 Task: Open Card Maintenance Execution Review in Board DevOps to Workspace Cloud Management and add a team member Softage.1@softage.net, a label Green, a checklist Proofreading, an attachment from your computer, a color Green and finally, add a card description 'Develop and launch new referral program for new customers' and a comment 'This task requires us to be proactive and anticipate potential challenges before they arise.'. Add a start date 'Jan 05, 1900' with a due date 'Jan 12, 1900'
Action: Mouse moved to (96, 344)
Screenshot: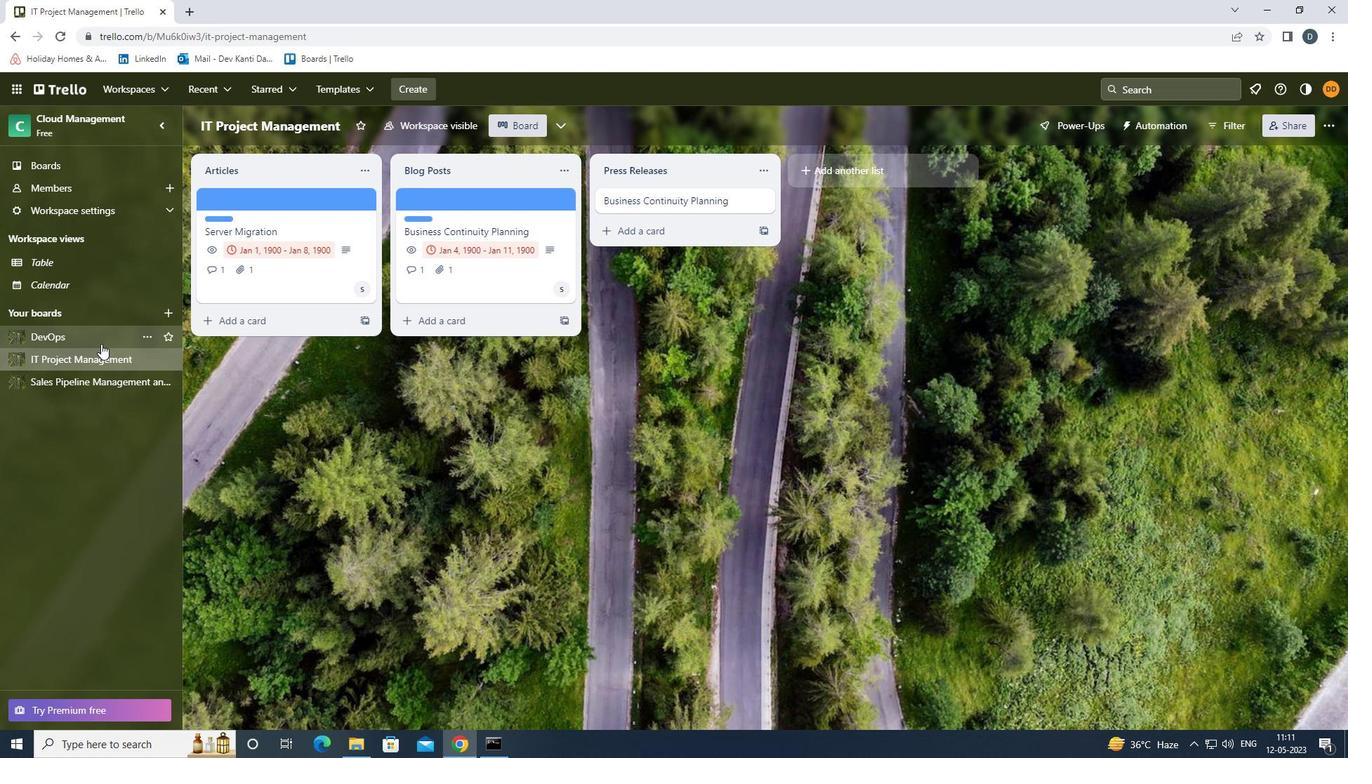 
Action: Mouse pressed left at (96, 344)
Screenshot: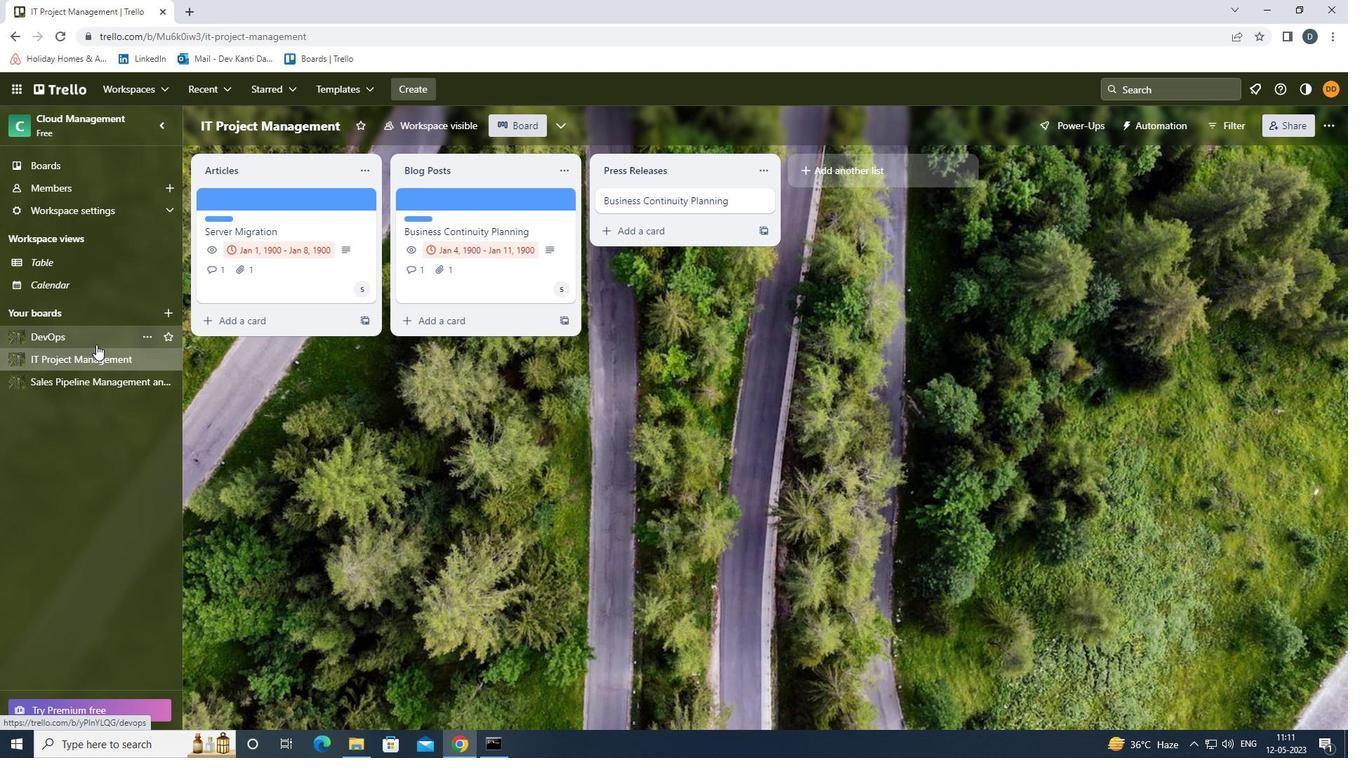 
Action: Mouse moved to (476, 194)
Screenshot: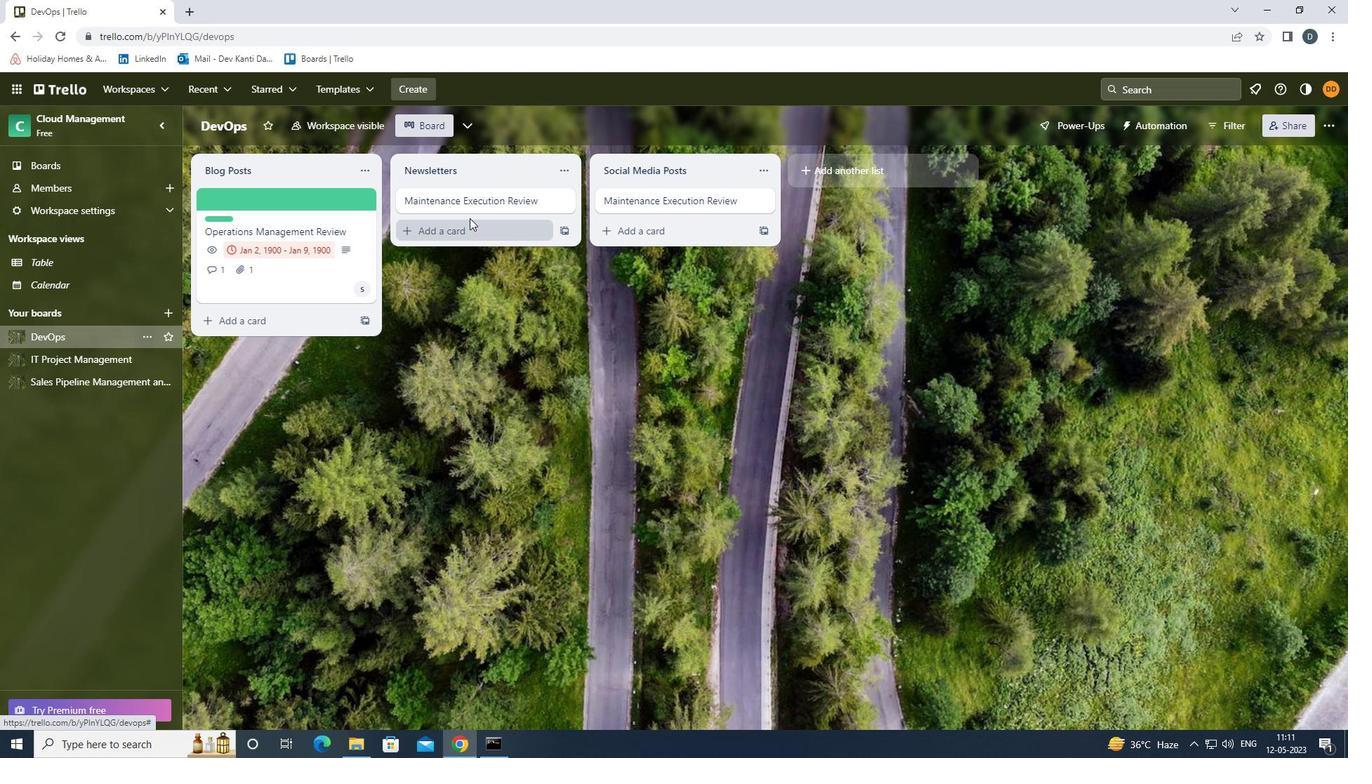 
Action: Mouse pressed left at (476, 194)
Screenshot: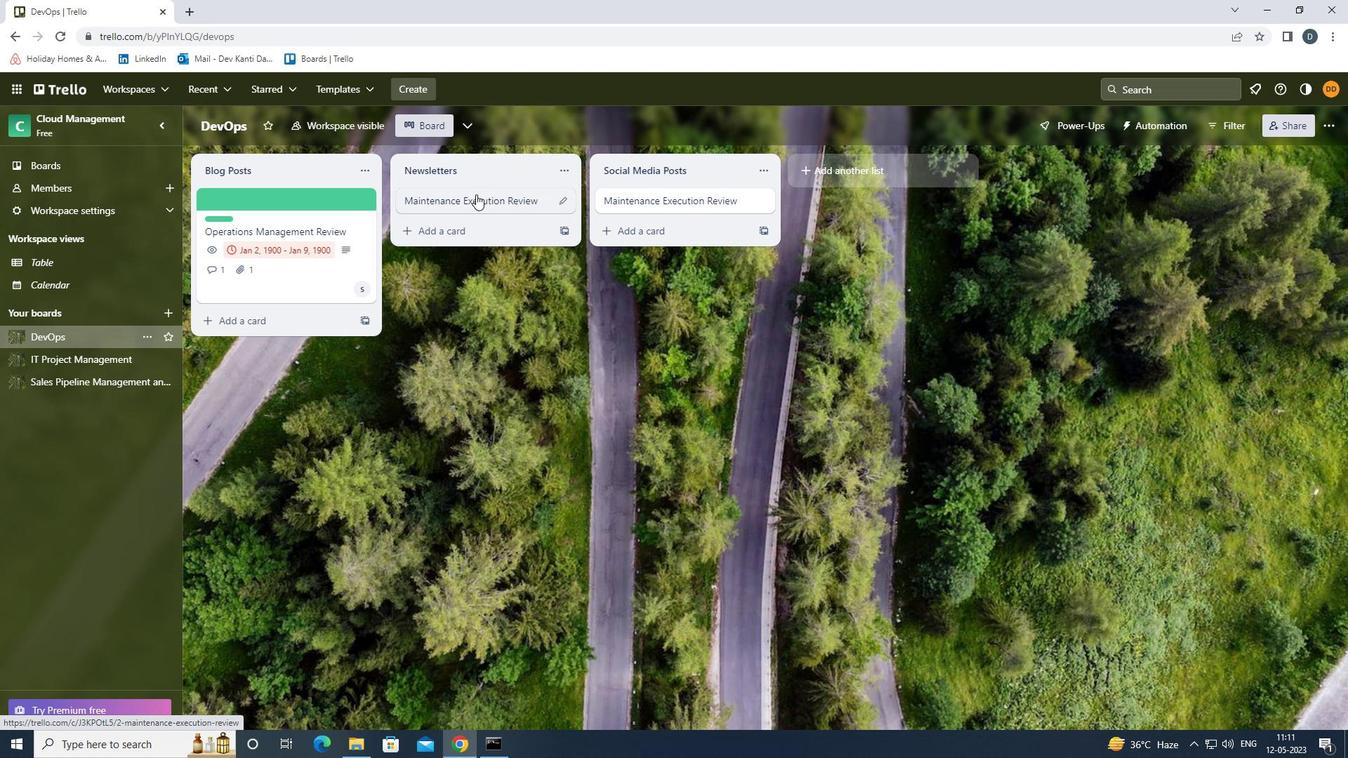 
Action: Mouse moved to (844, 254)
Screenshot: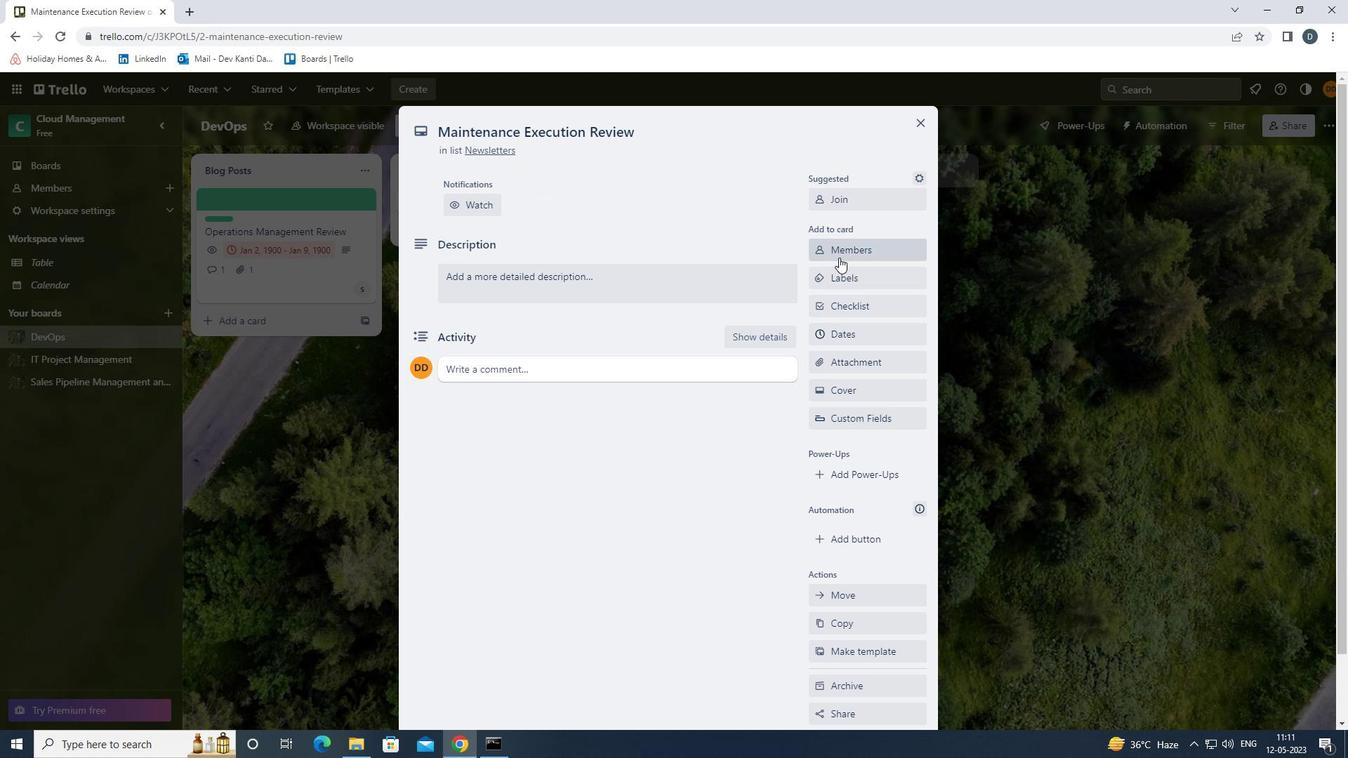 
Action: Mouse pressed left at (844, 254)
Screenshot: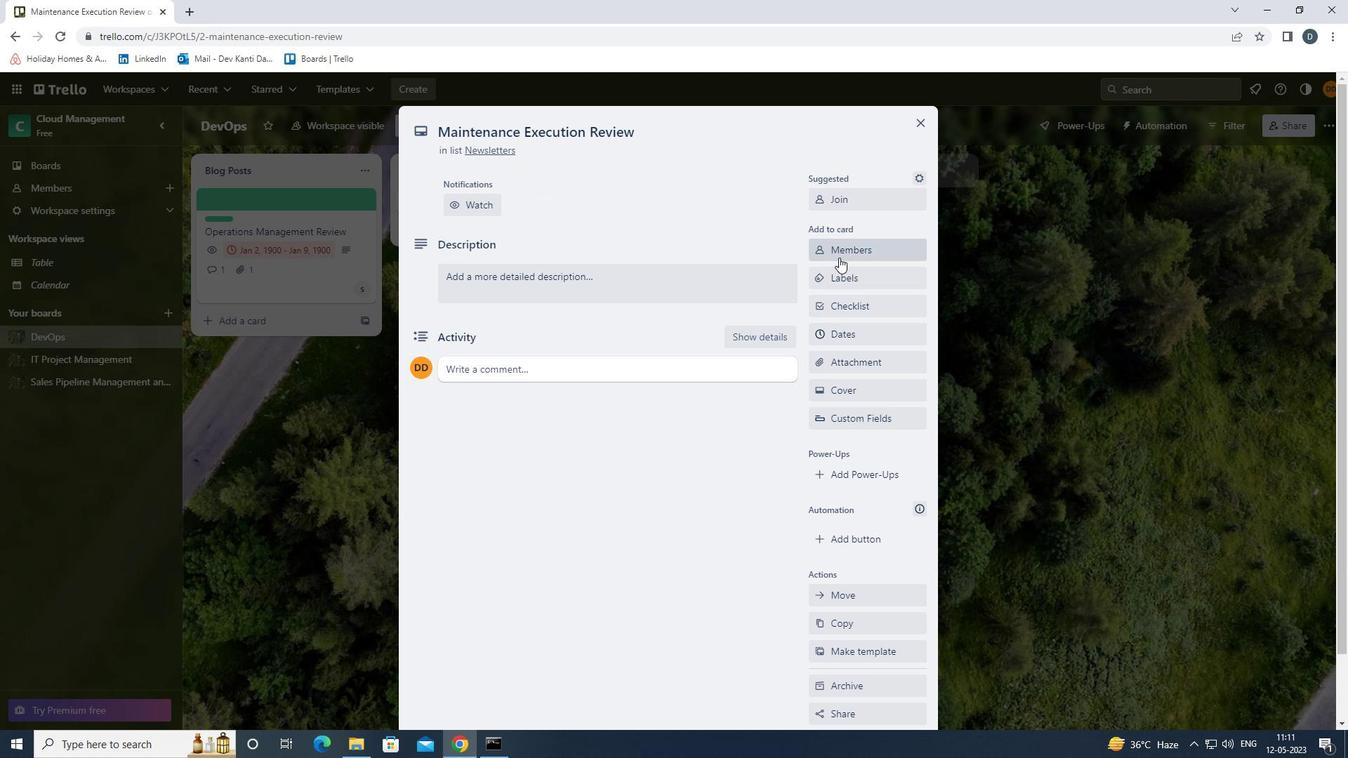
Action: Mouse moved to (847, 254)
Screenshot: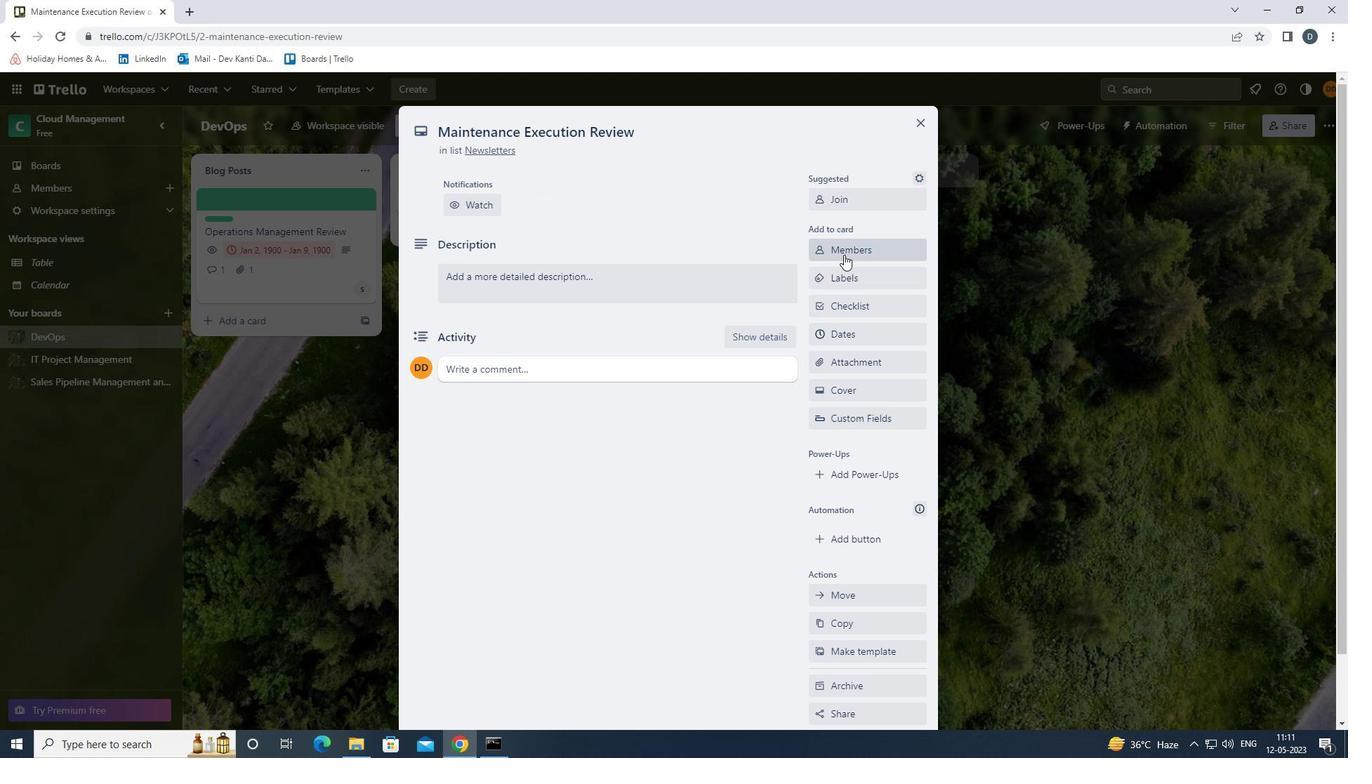 
Action: Key pressed <Key.shift>SOFTAGE.1<Key.shift>@SOFTAGE.NET
Screenshot: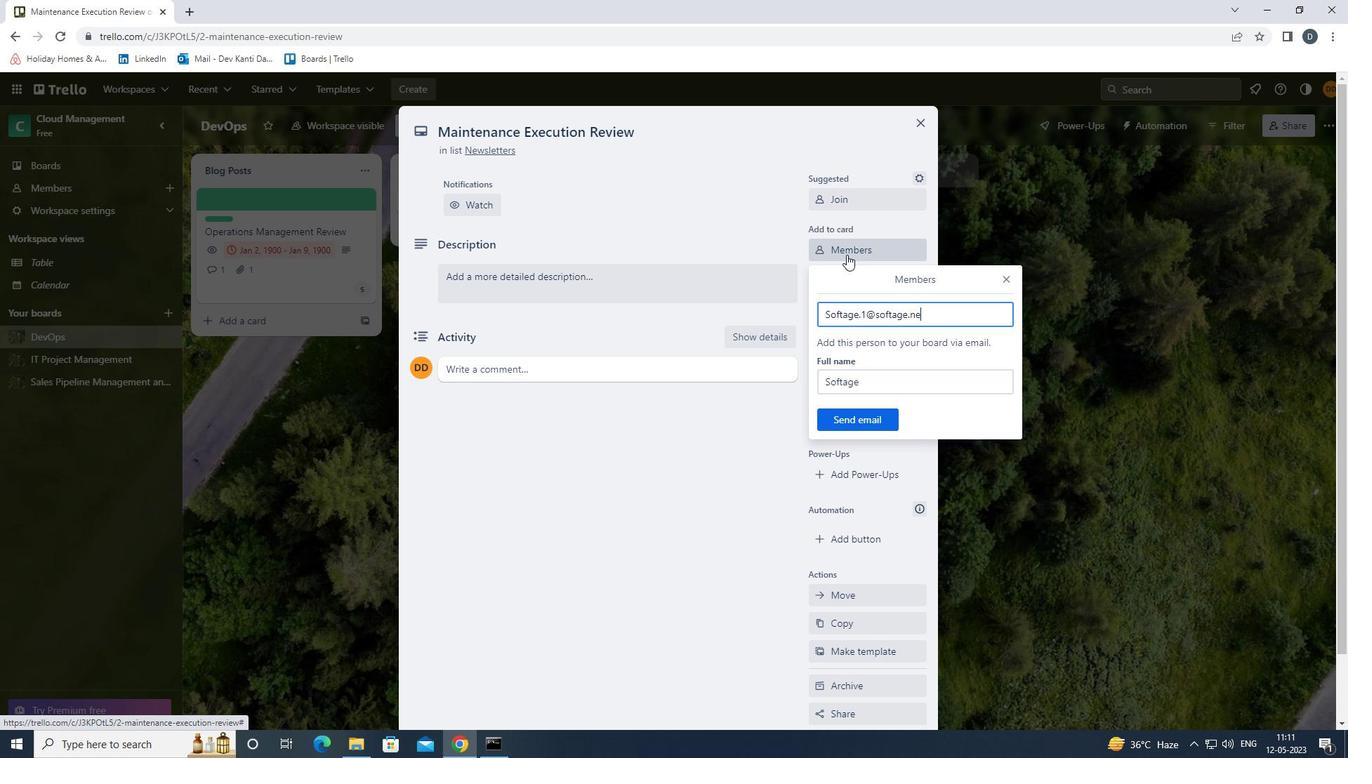 
Action: Mouse moved to (878, 424)
Screenshot: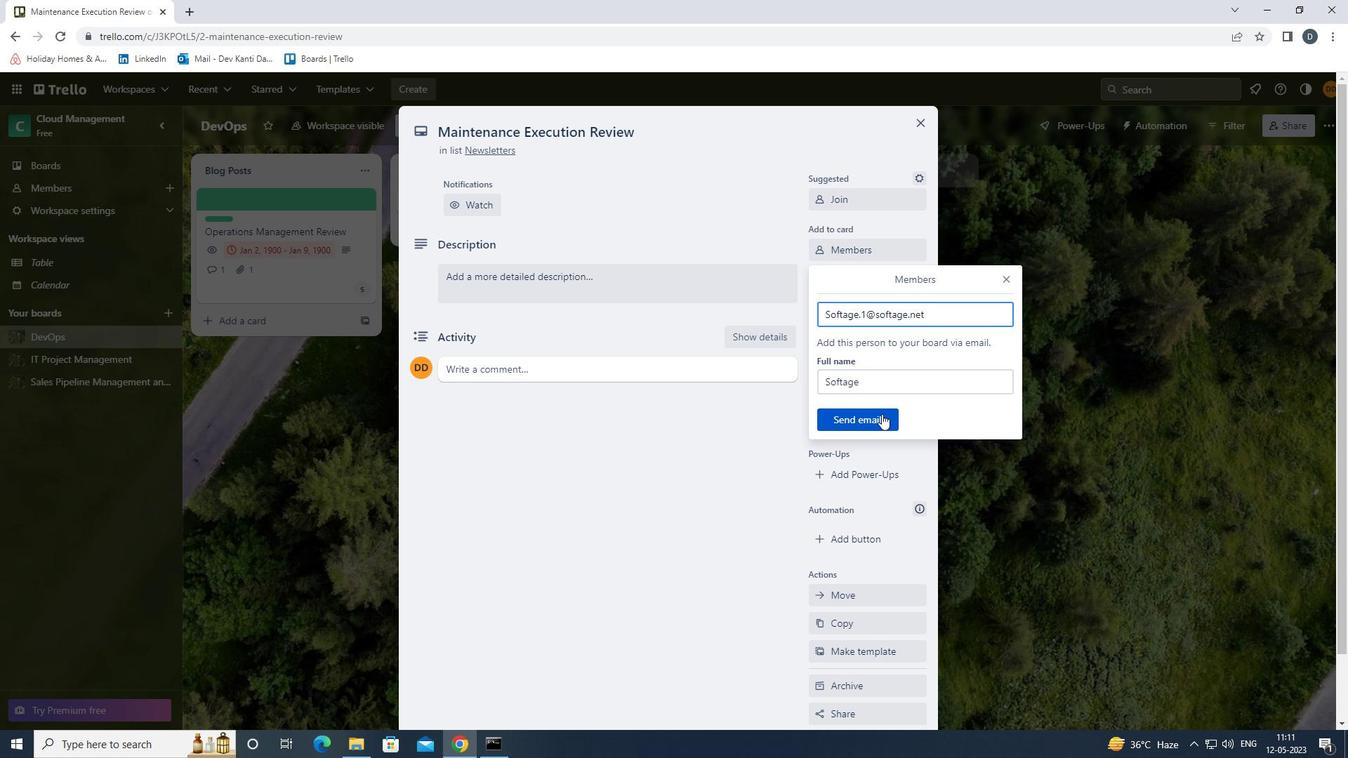 
Action: Mouse pressed left at (878, 424)
Screenshot: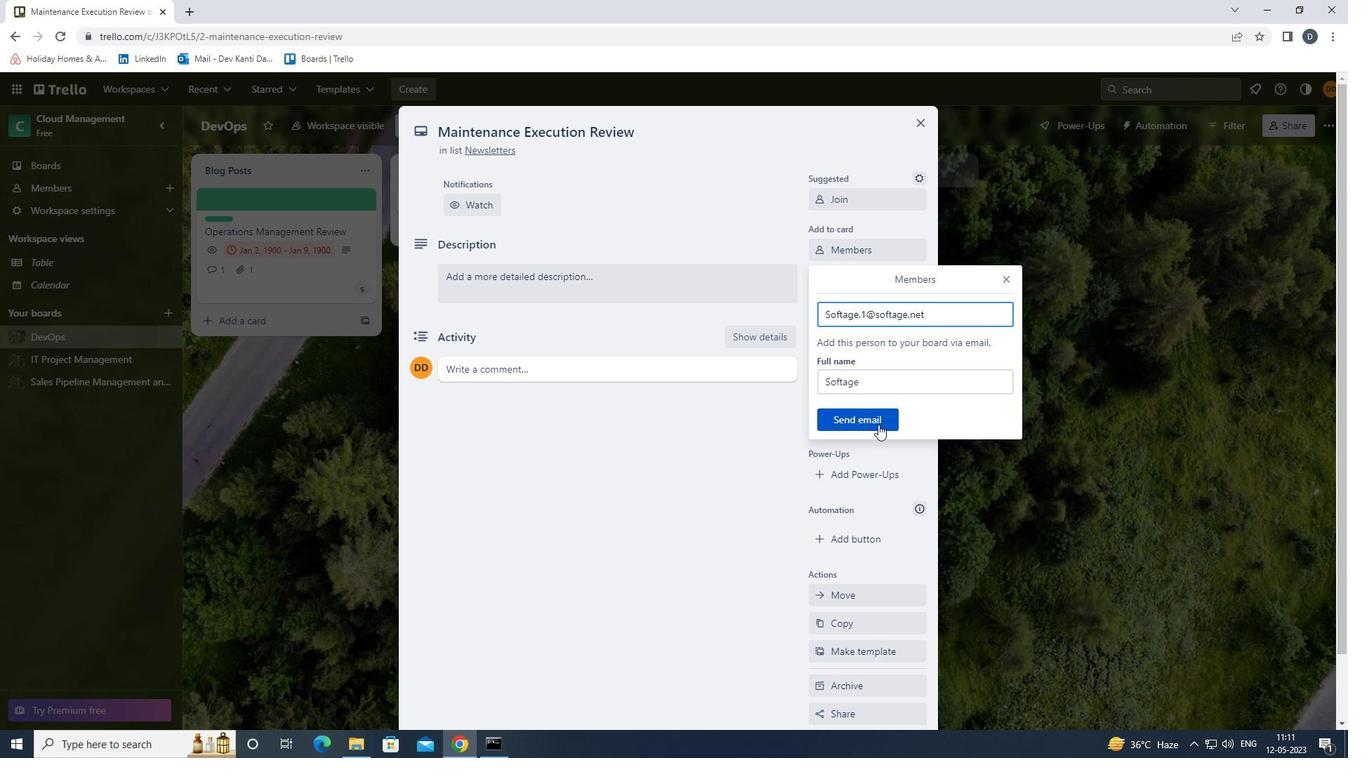 
Action: Mouse moved to (868, 278)
Screenshot: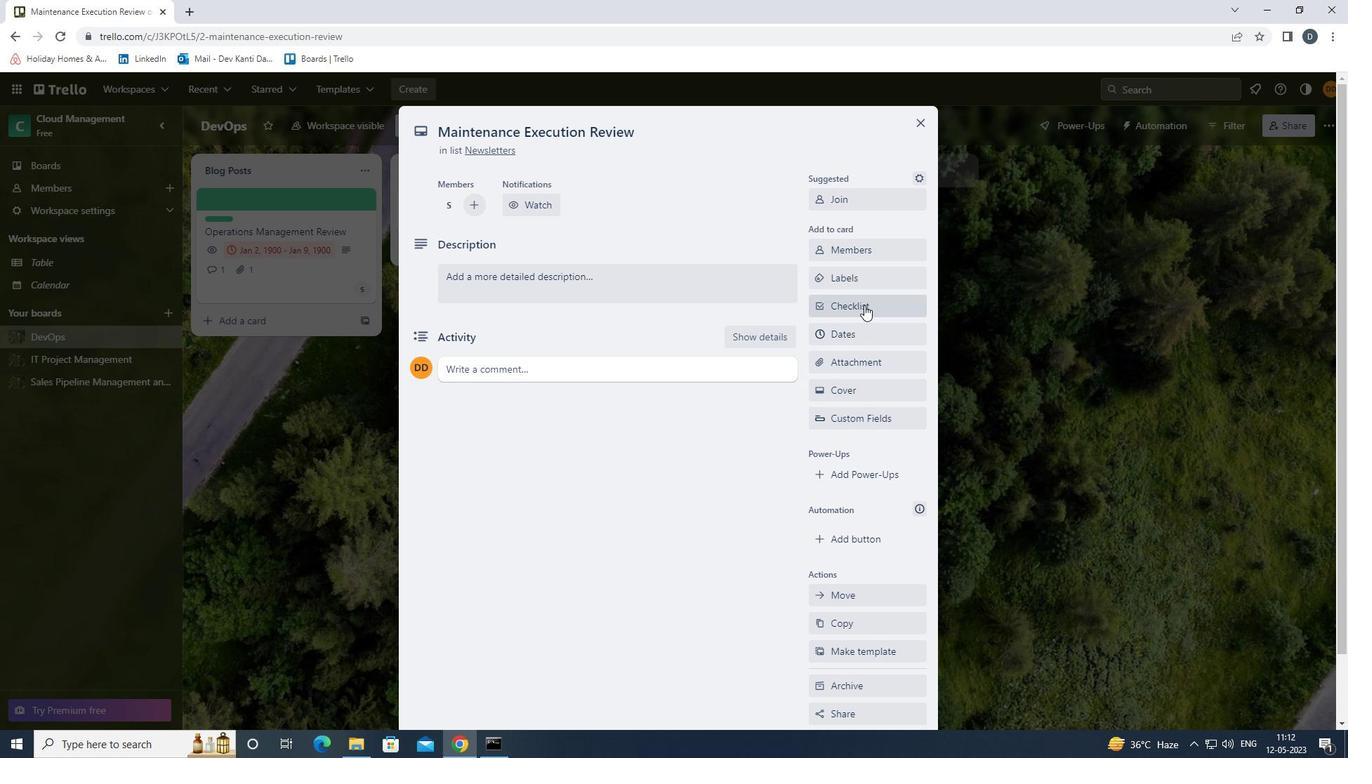 
Action: Mouse pressed left at (868, 278)
Screenshot: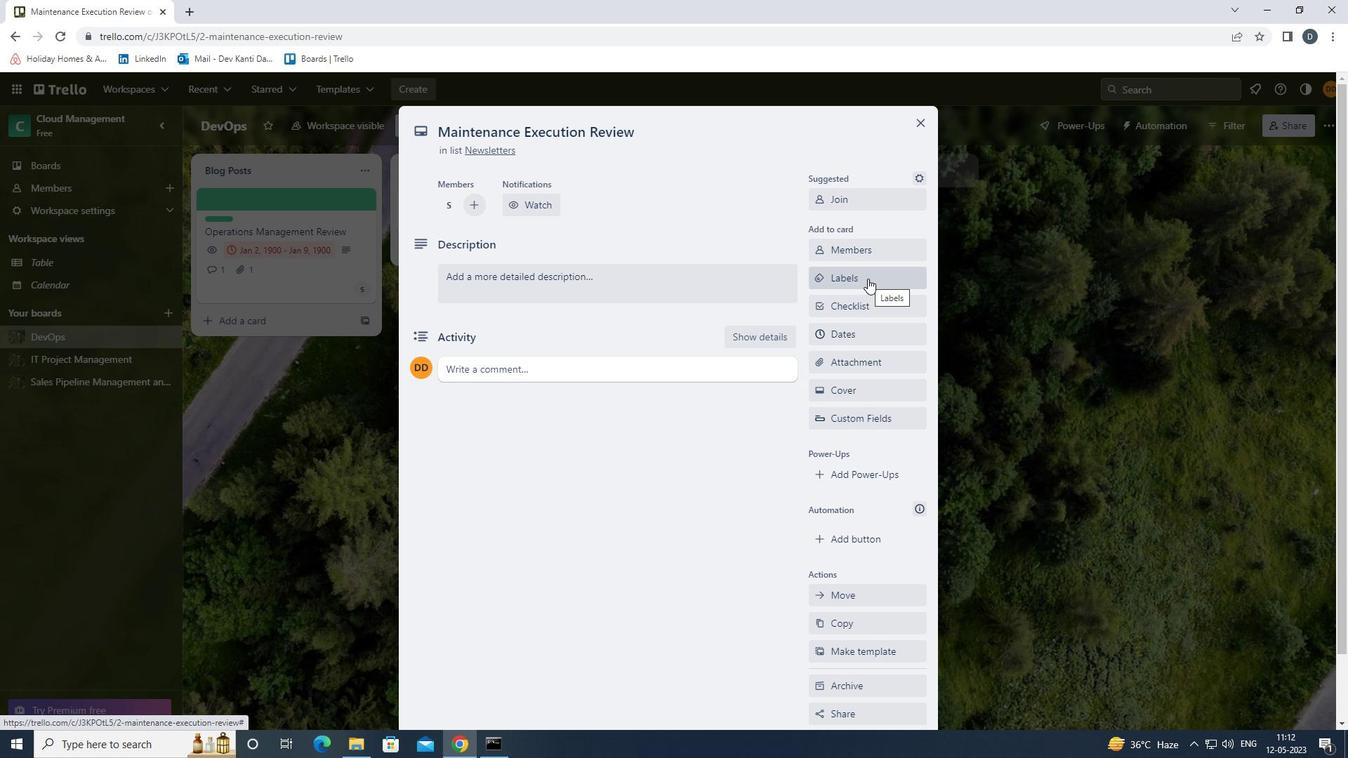 
Action: Mouse moved to (885, 385)
Screenshot: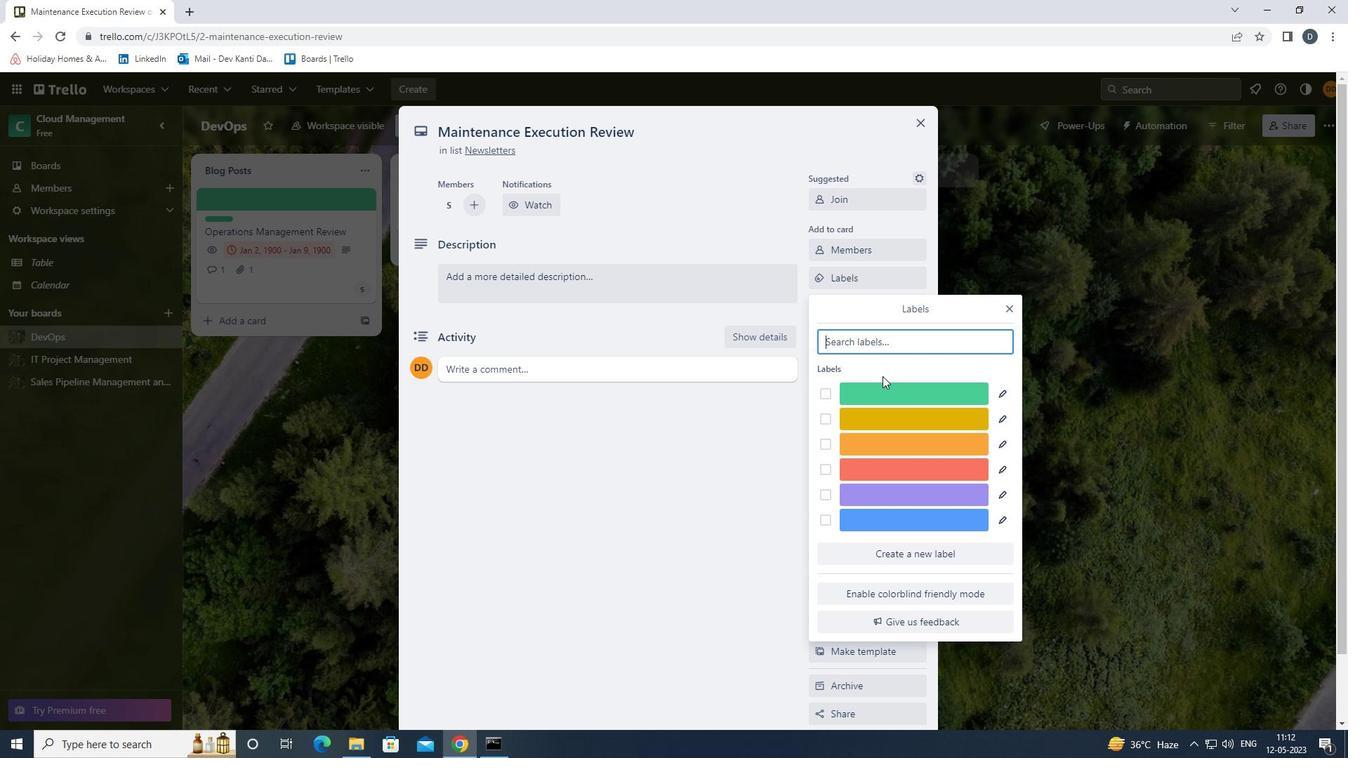 
Action: Mouse pressed left at (885, 385)
Screenshot: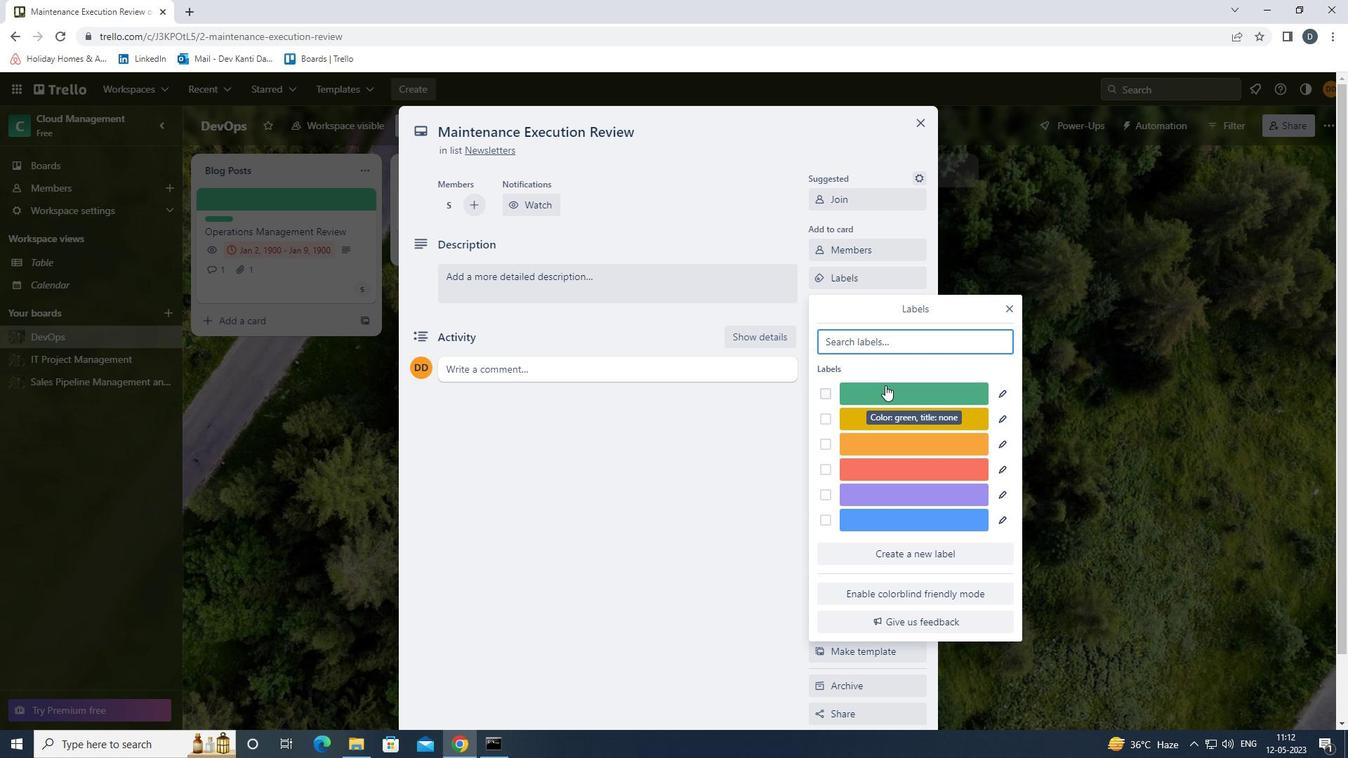 
Action: Mouse moved to (1010, 311)
Screenshot: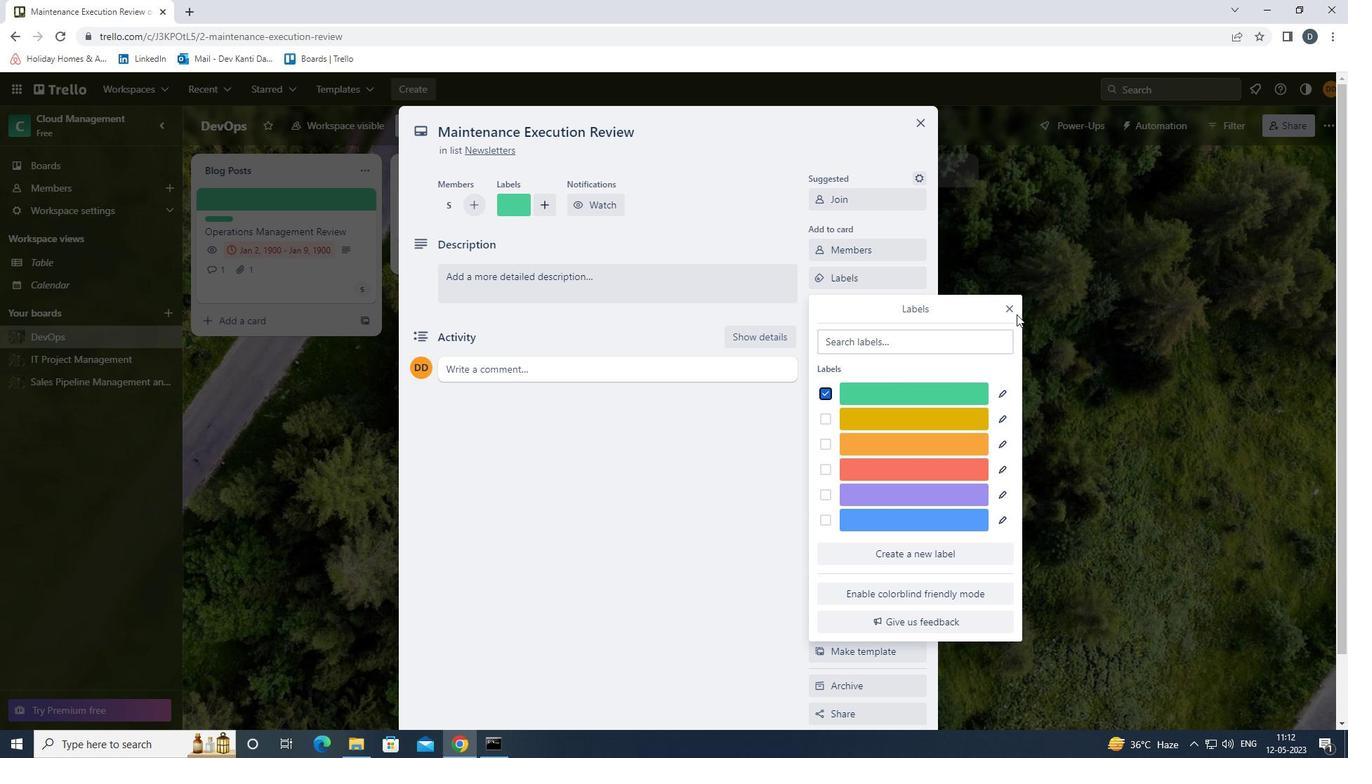
Action: Mouse pressed left at (1010, 311)
Screenshot: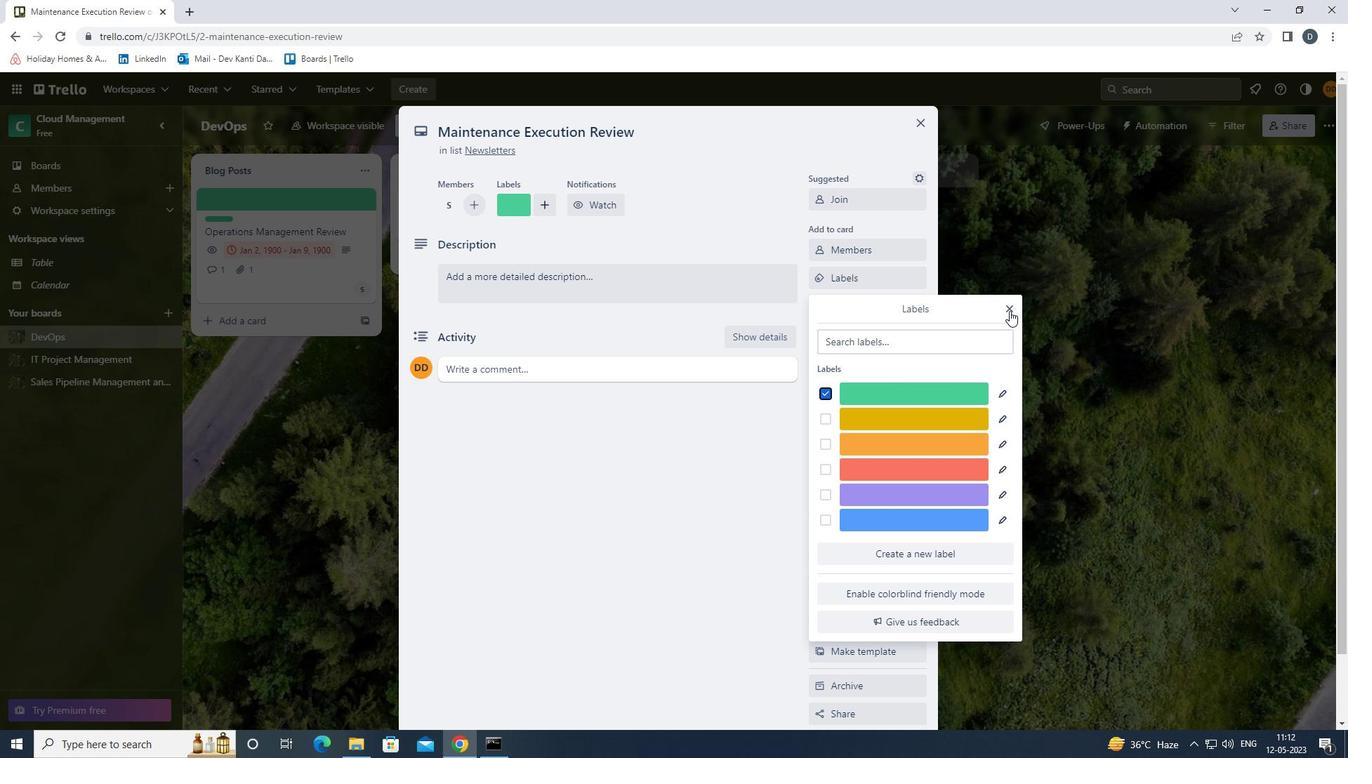 
Action: Mouse moved to (907, 304)
Screenshot: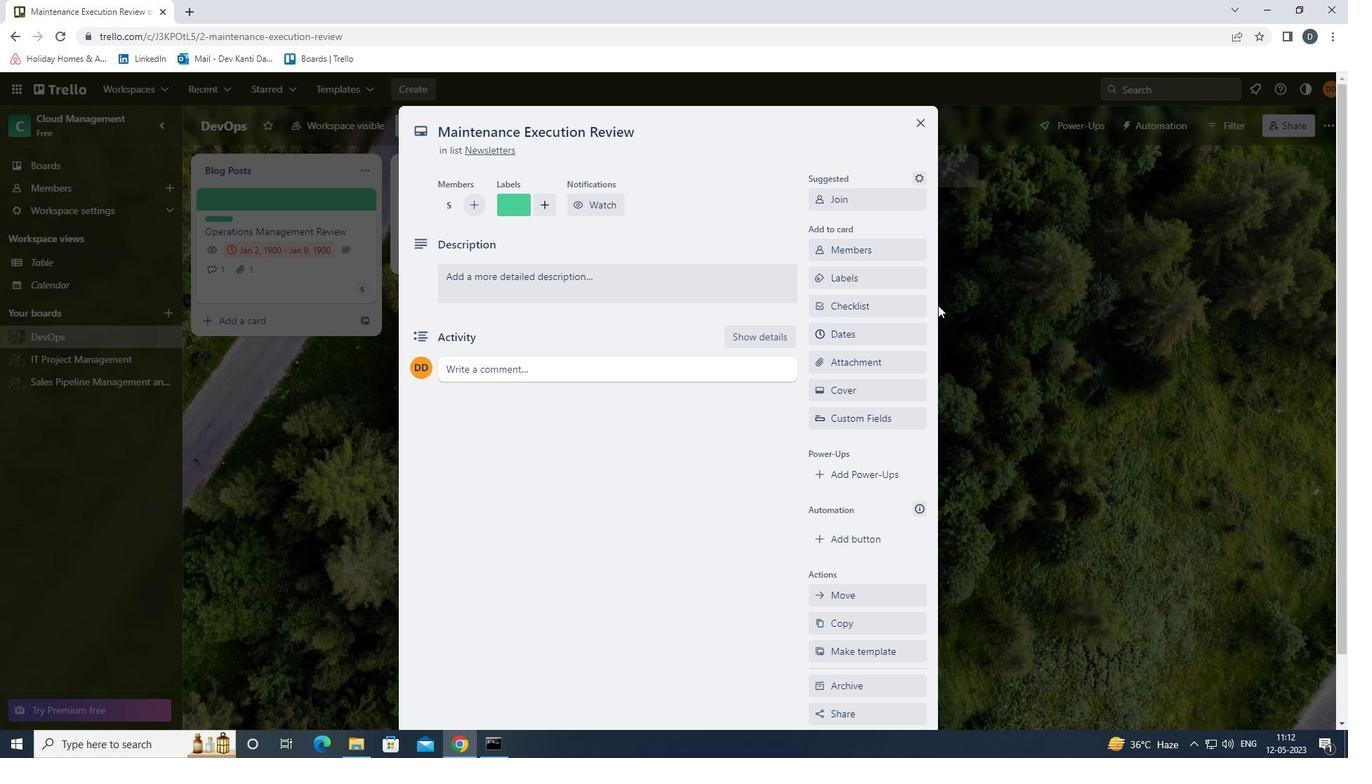 
Action: Mouse pressed left at (907, 304)
Screenshot: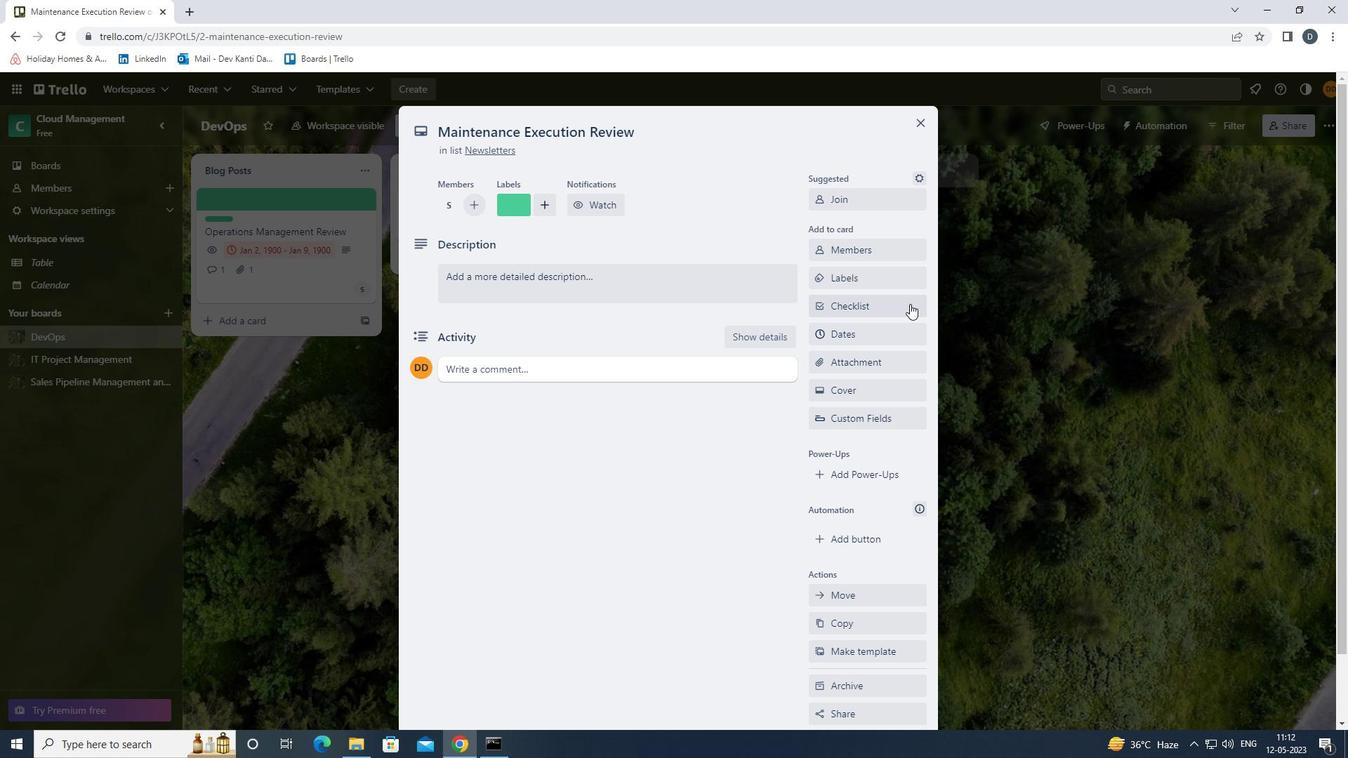 
Action: Key pressed <Key.shift>PROOFREADING
Screenshot: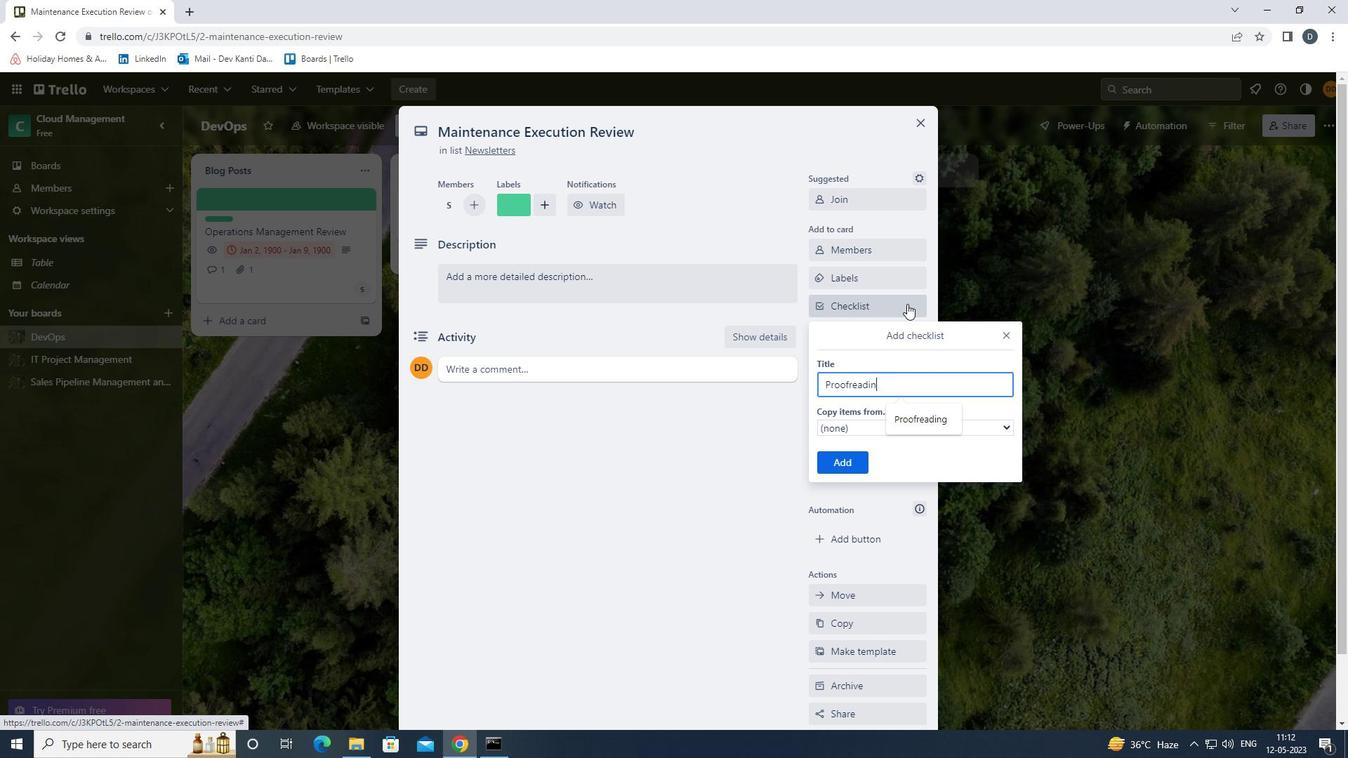 
Action: Mouse moved to (952, 276)
Screenshot: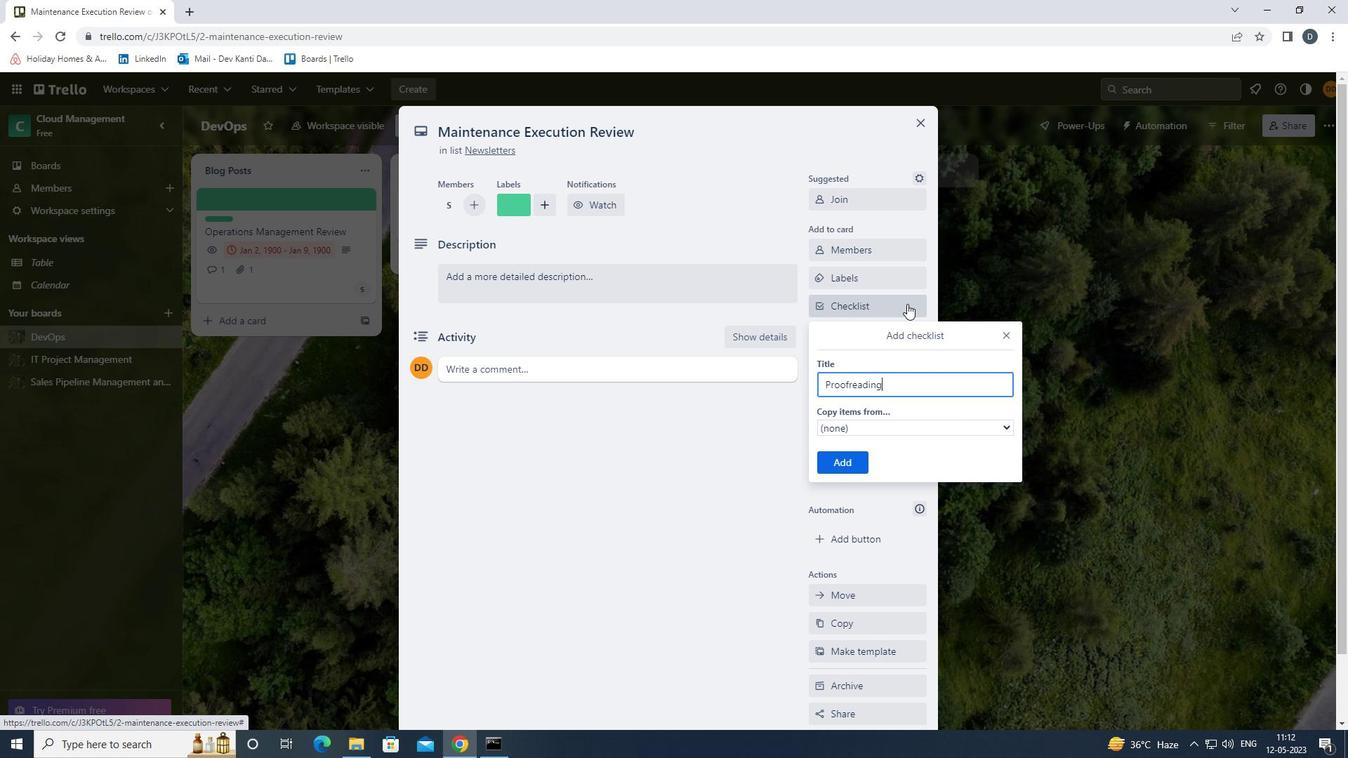 
Action: Key pressed <Key.enter>
Screenshot: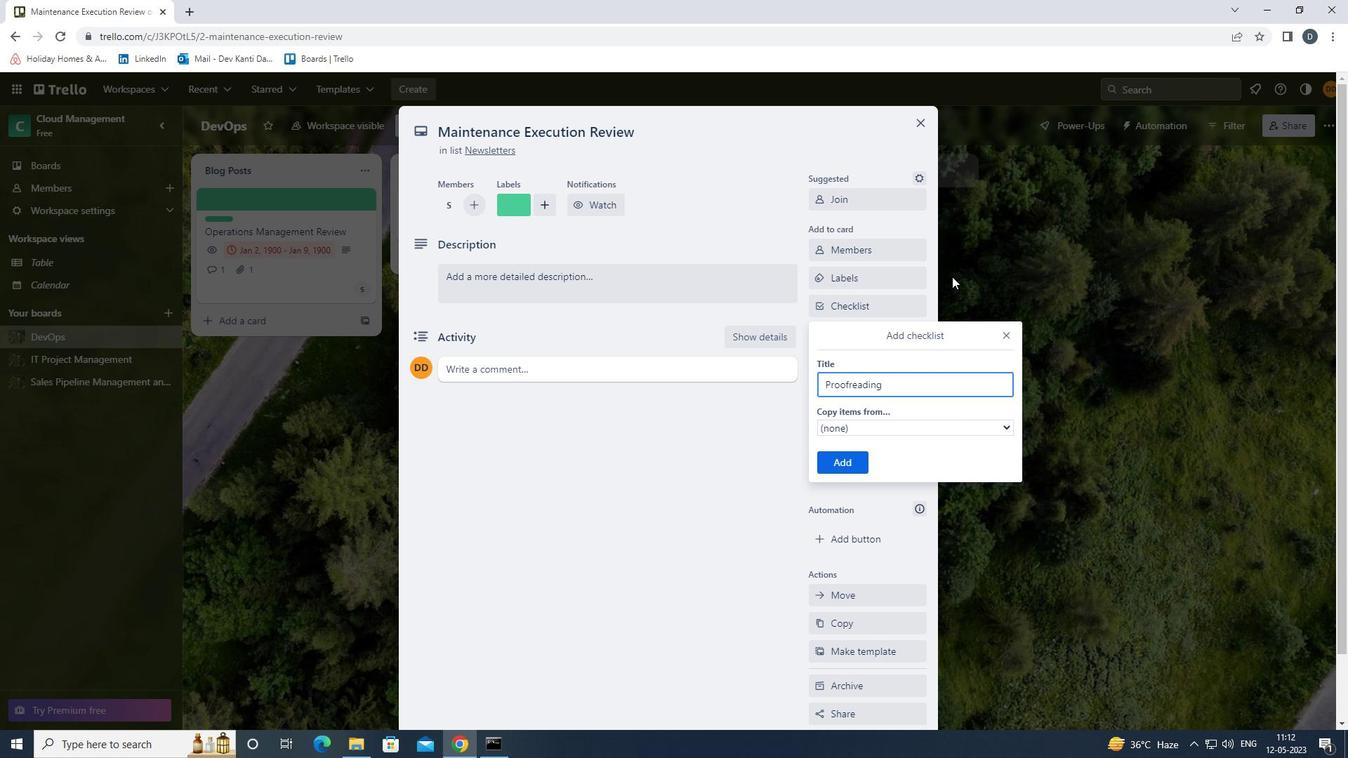 
Action: Mouse moved to (885, 357)
Screenshot: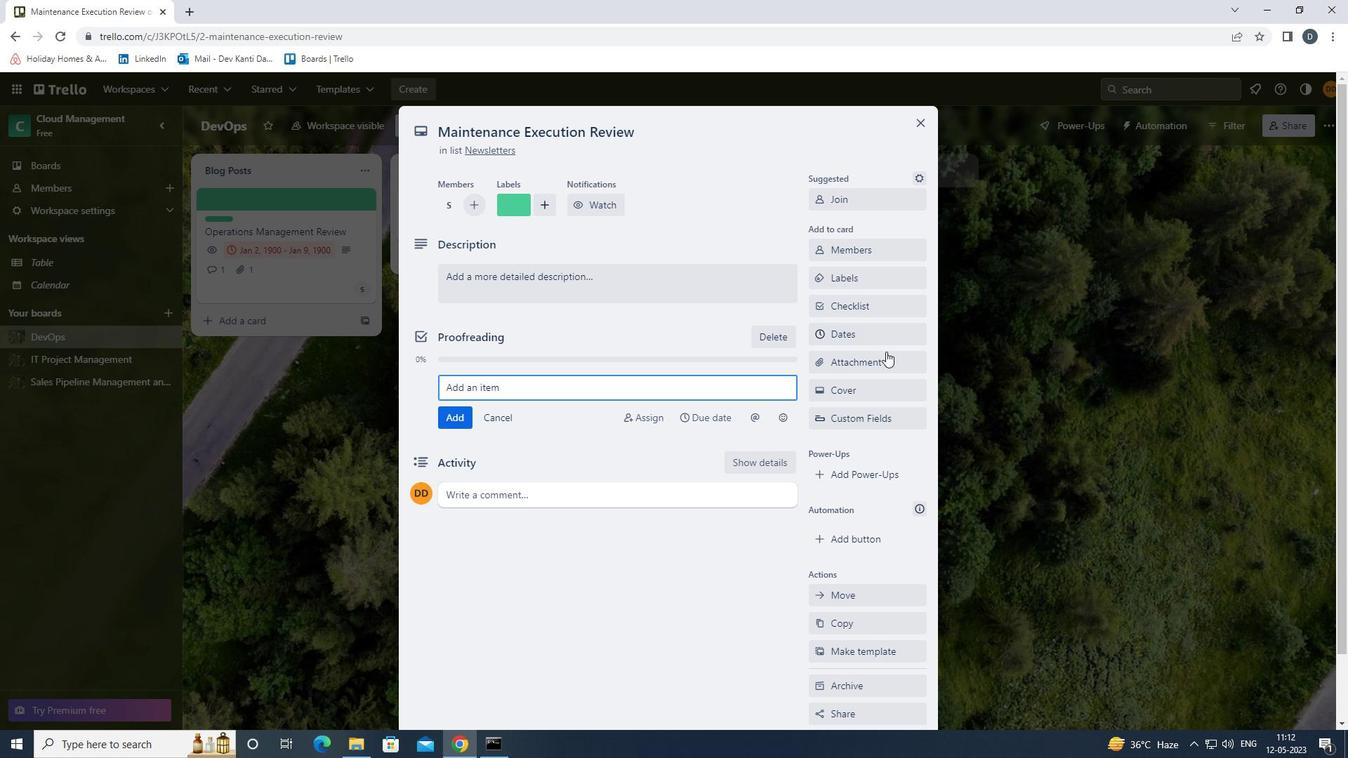 
Action: Mouse pressed left at (885, 357)
Screenshot: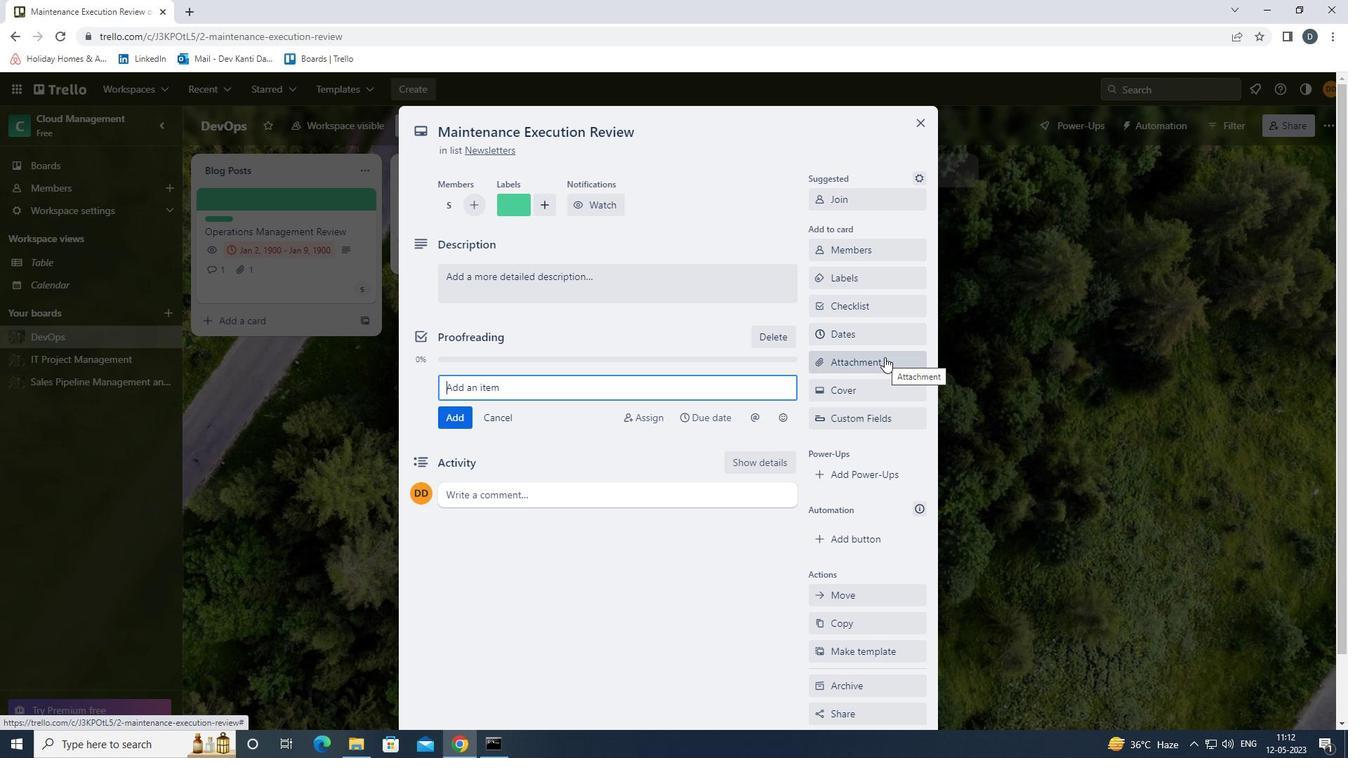 
Action: Mouse moved to (877, 417)
Screenshot: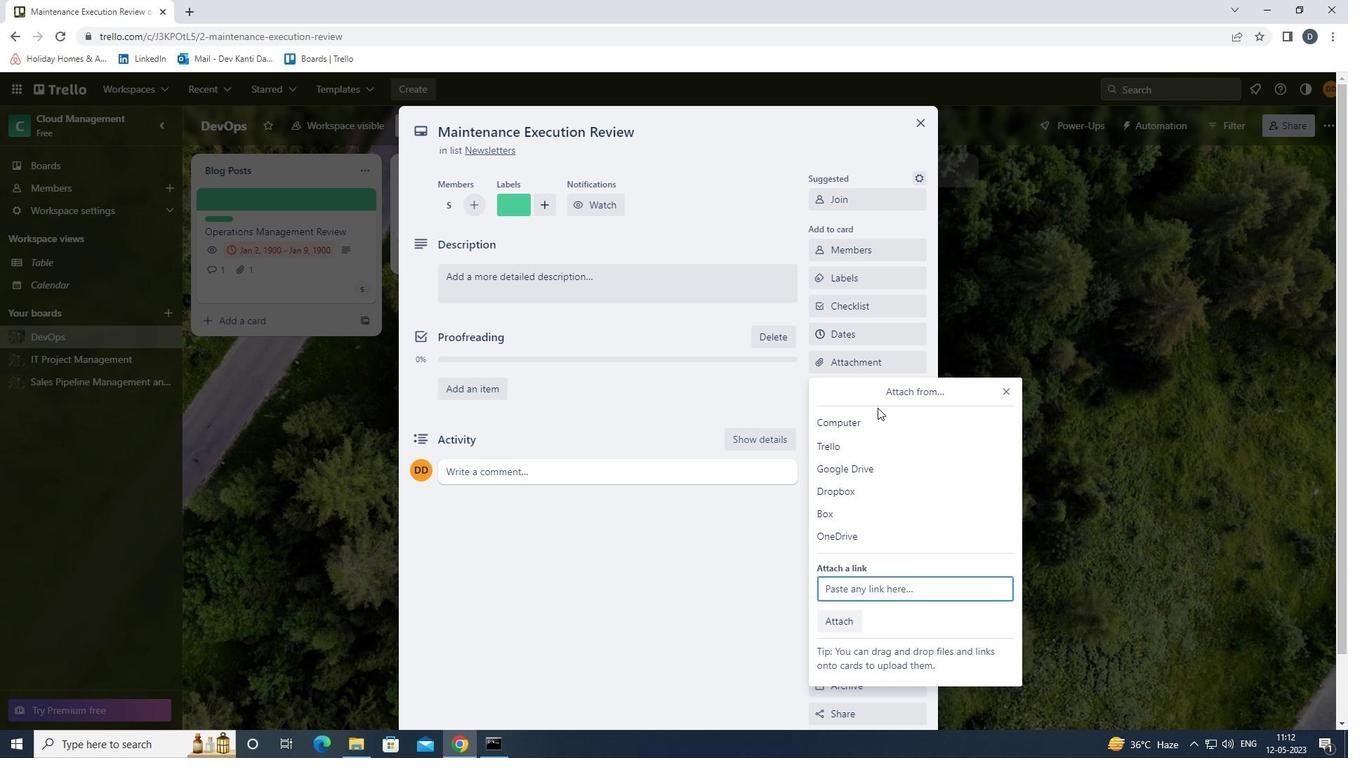 
Action: Mouse pressed left at (877, 417)
Screenshot: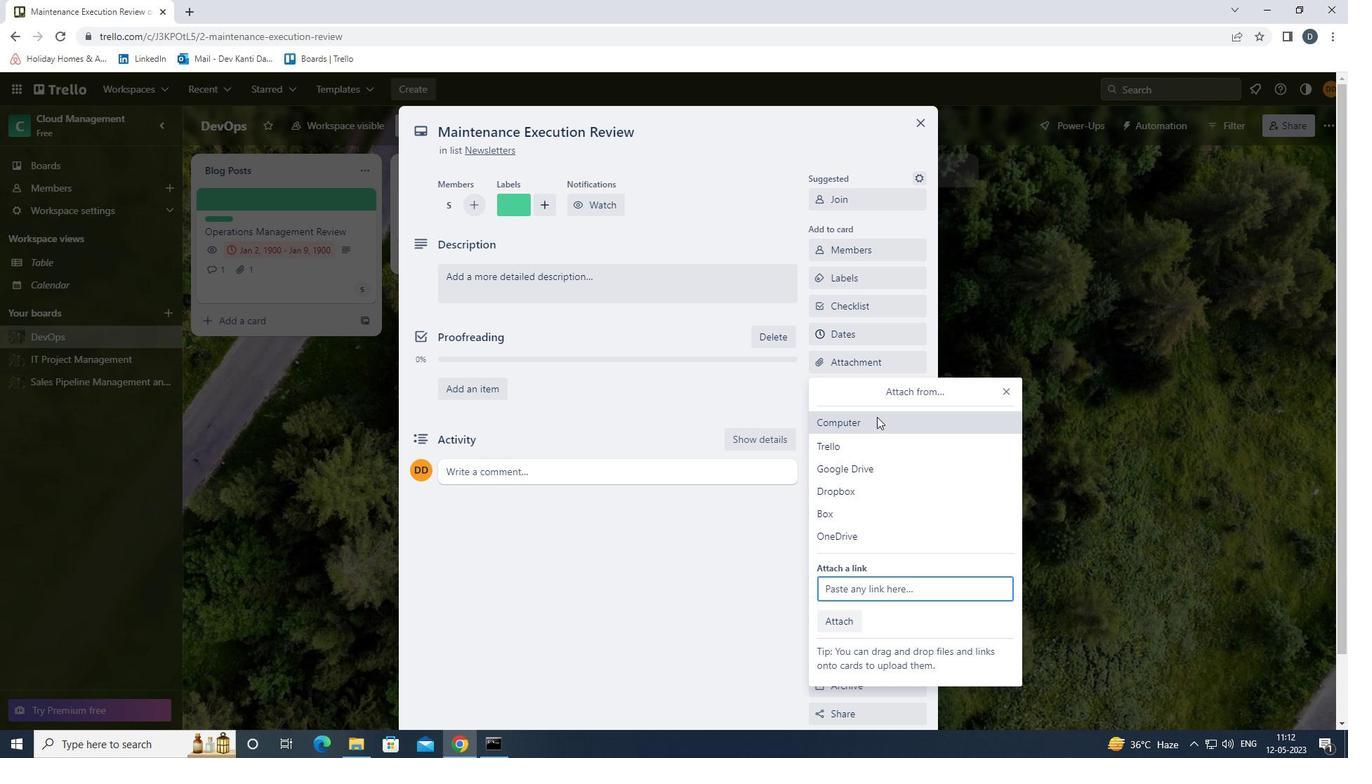 
Action: Mouse moved to (430, 162)
Screenshot: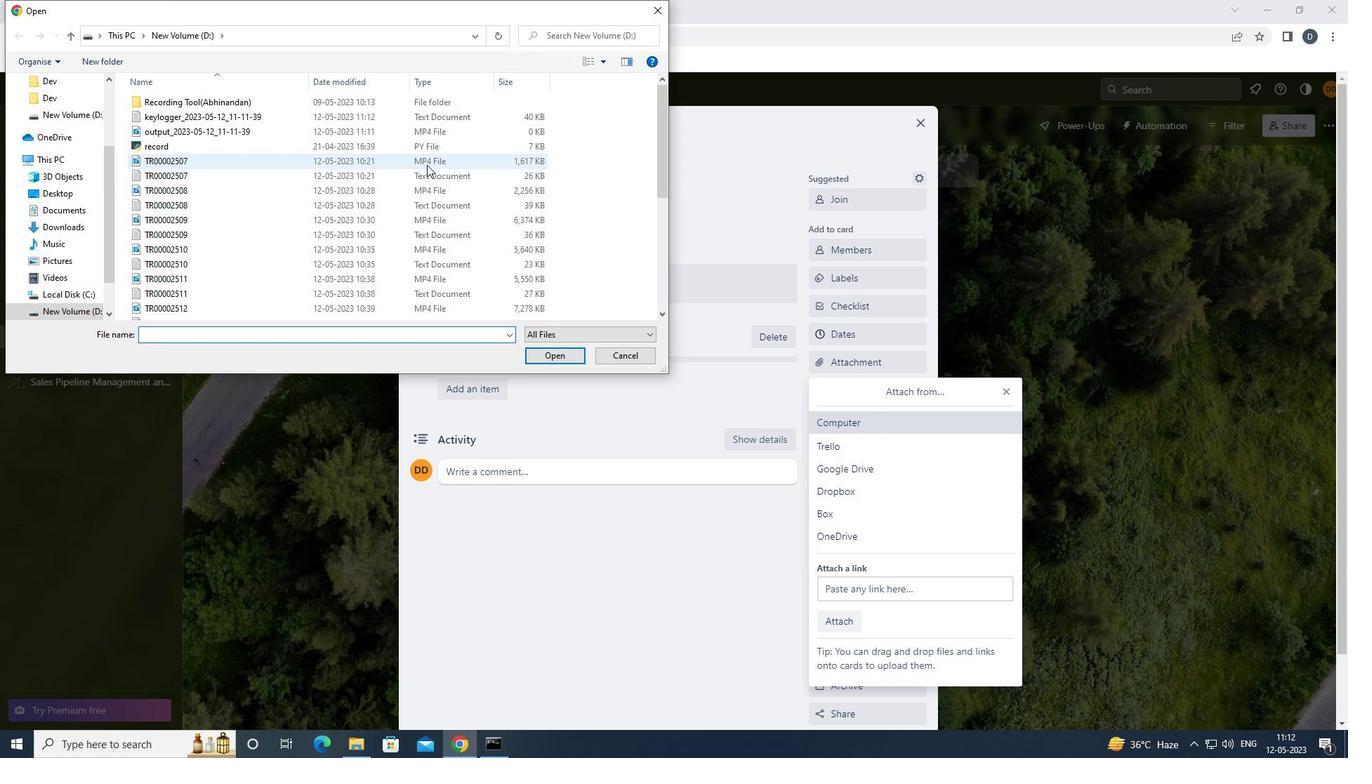 
Action: Mouse pressed left at (430, 162)
Screenshot: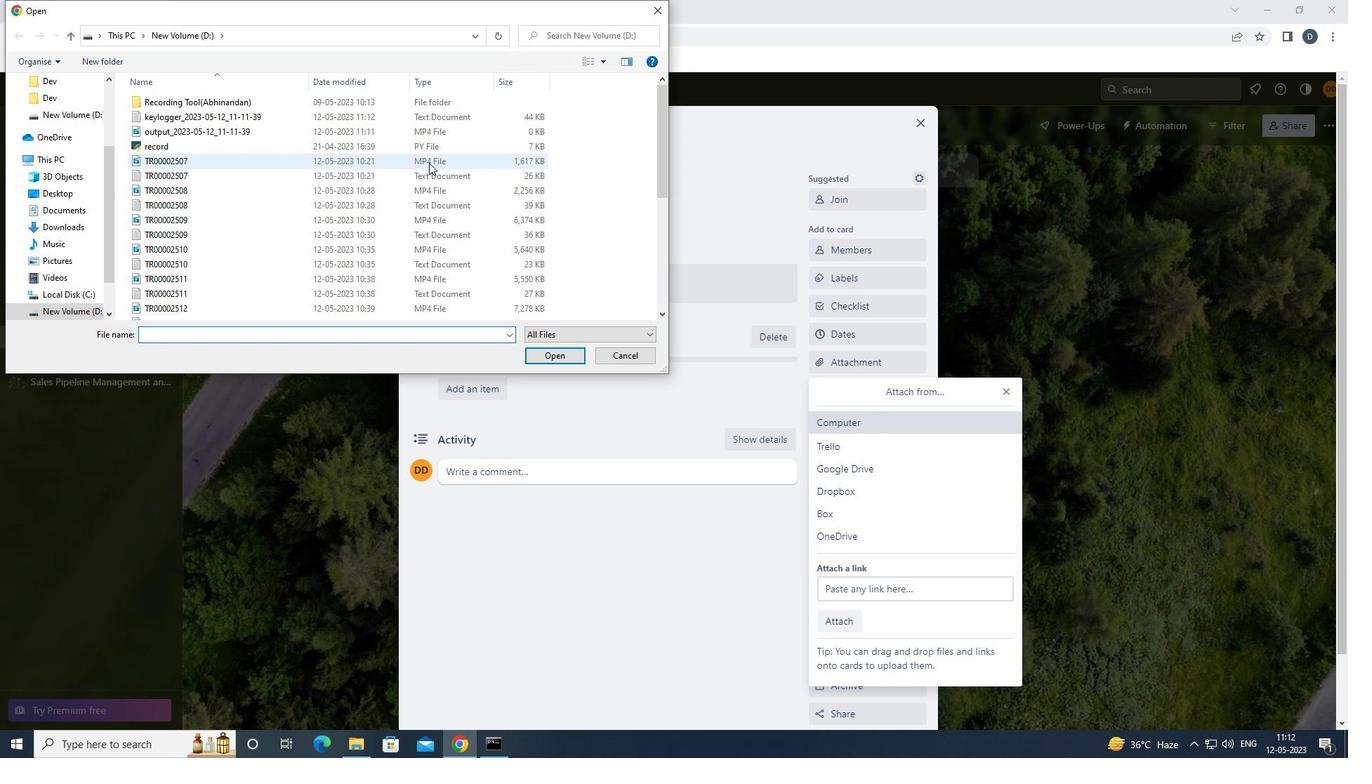 
Action: Mouse moved to (571, 349)
Screenshot: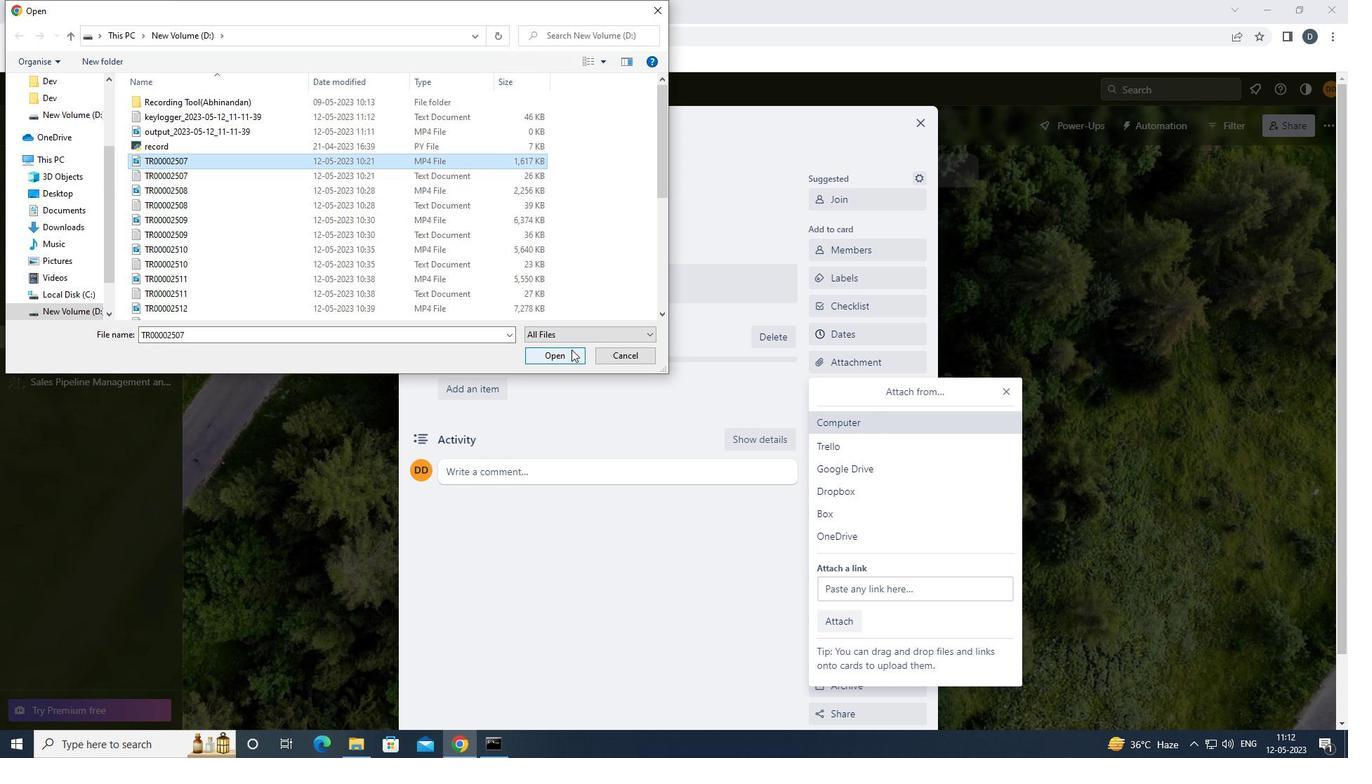 
Action: Mouse pressed left at (571, 349)
Screenshot: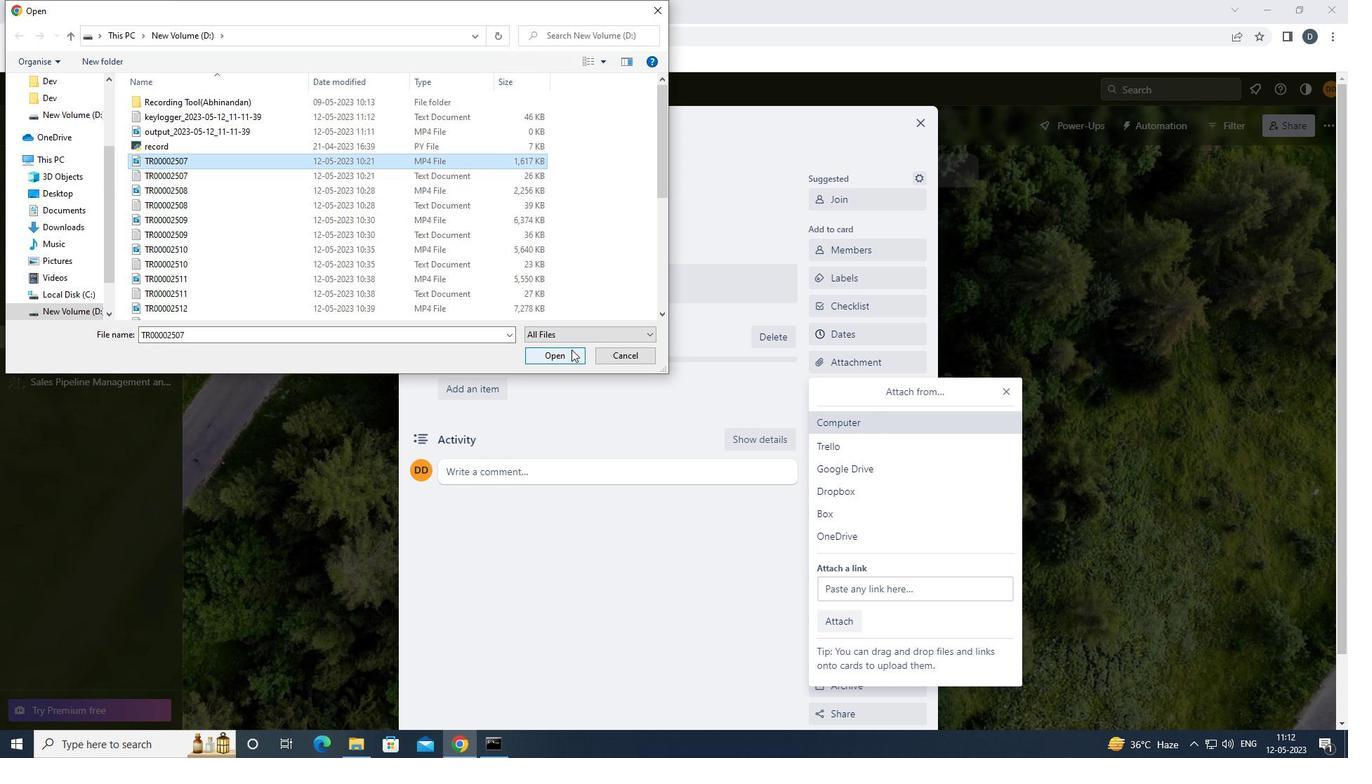 
Action: Mouse moved to (874, 391)
Screenshot: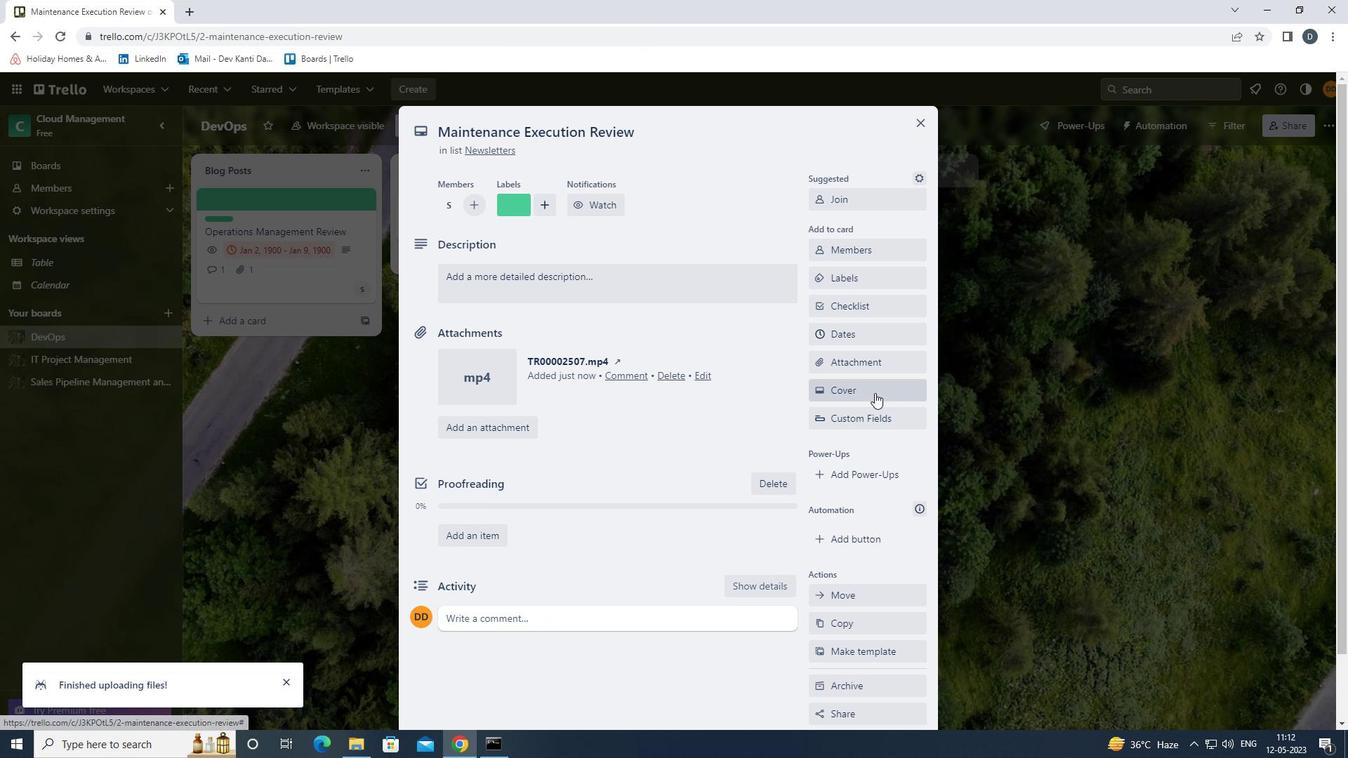 
Action: Mouse pressed left at (874, 391)
Screenshot: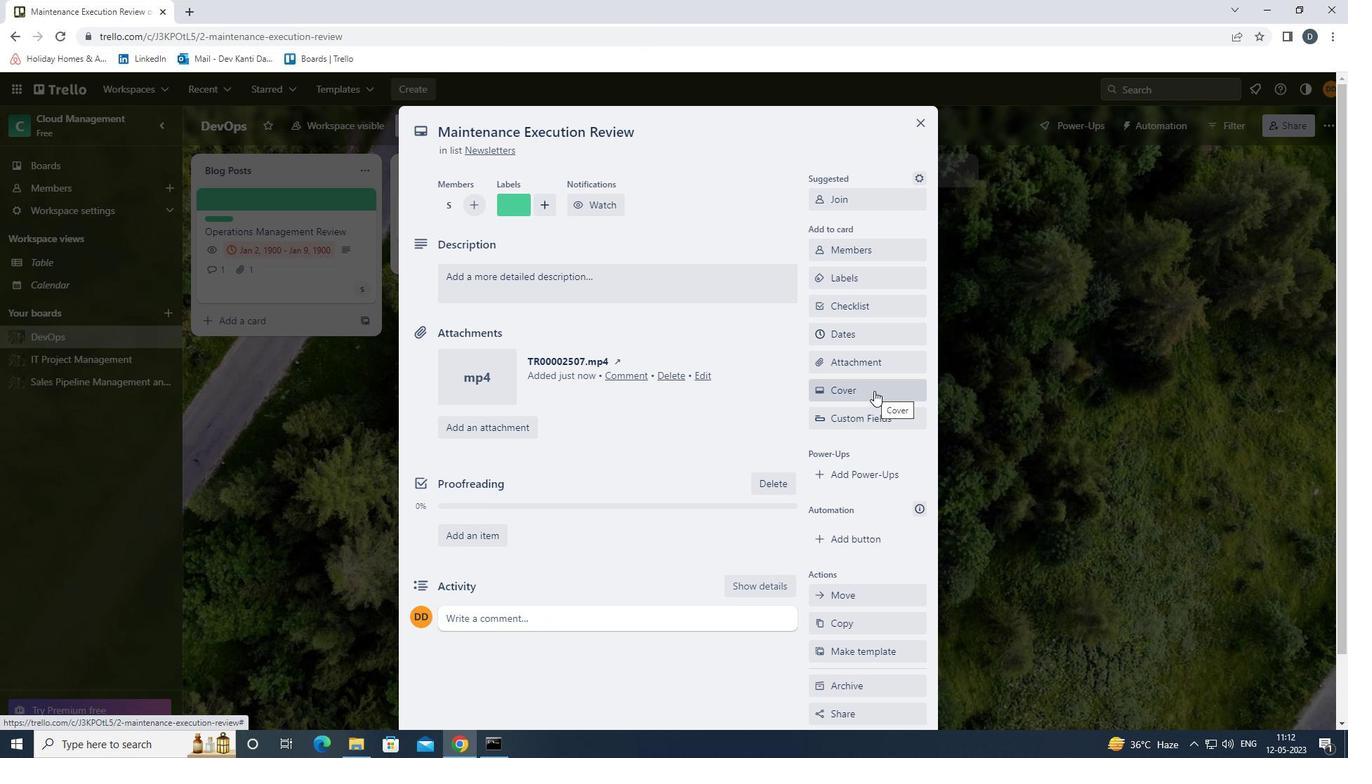 
Action: Mouse moved to (826, 446)
Screenshot: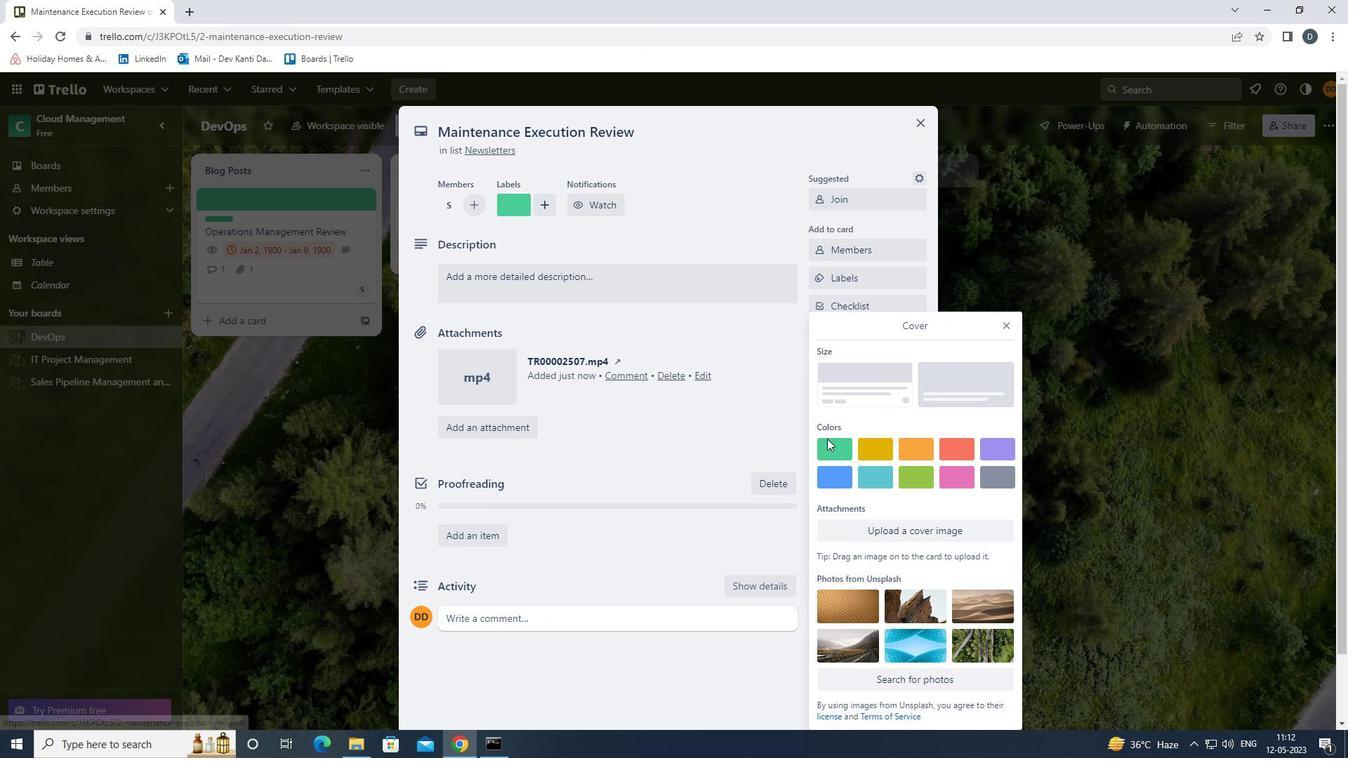 
Action: Mouse pressed left at (826, 446)
Screenshot: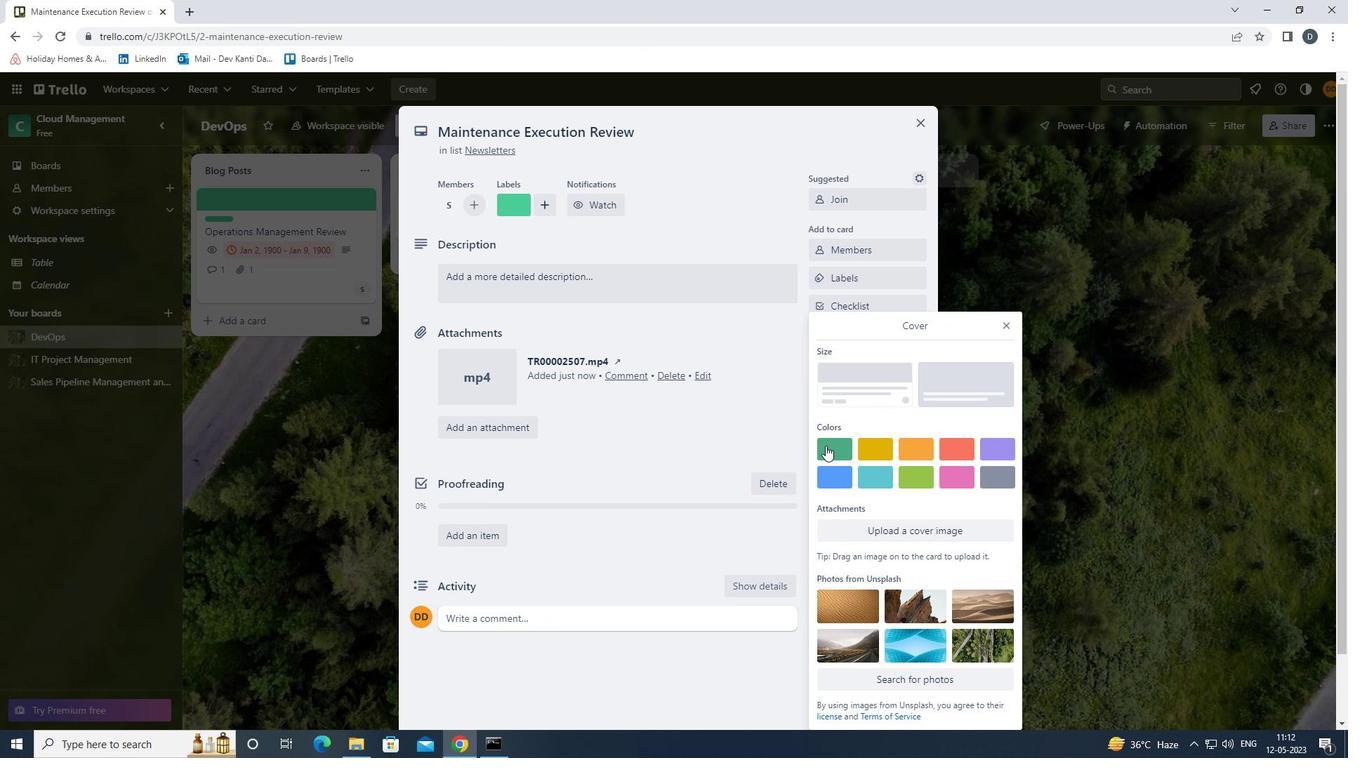 
Action: Mouse moved to (1005, 300)
Screenshot: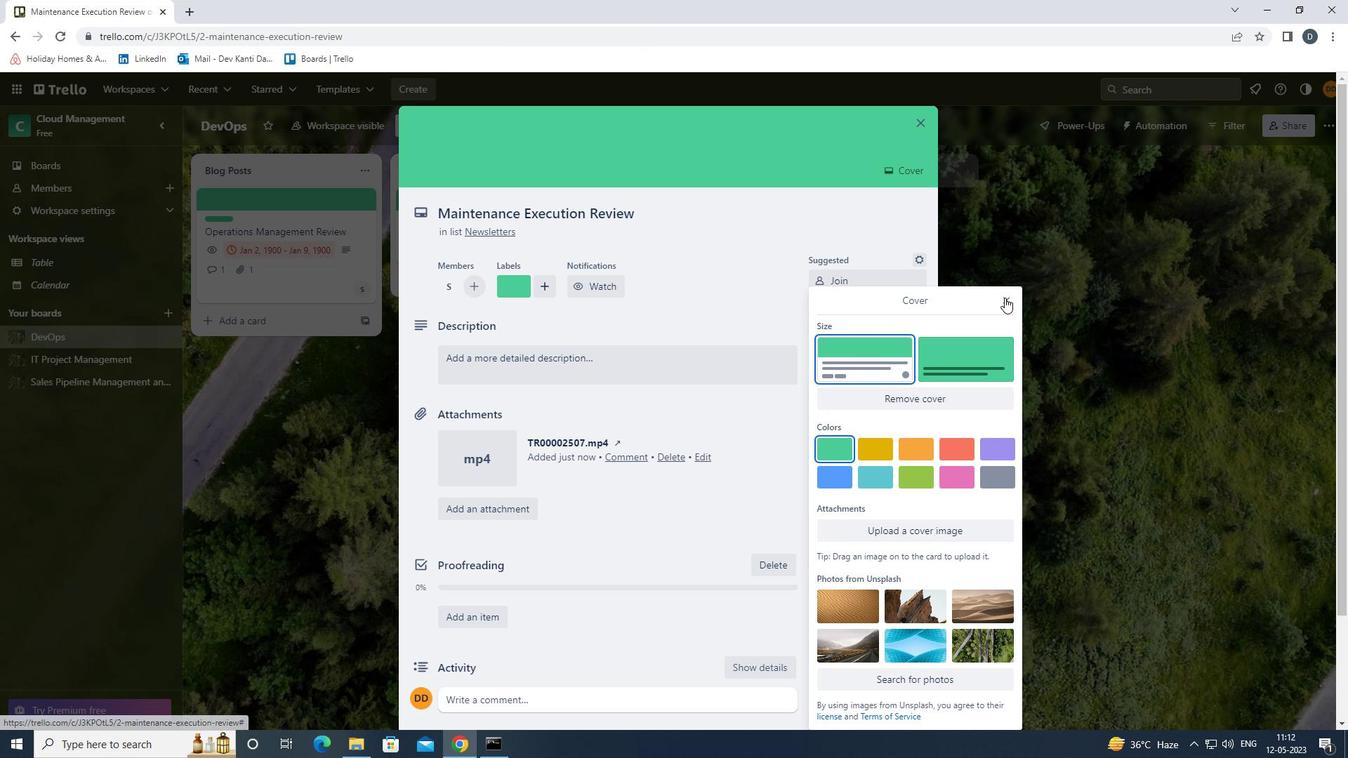 
Action: Mouse pressed left at (1005, 300)
Screenshot: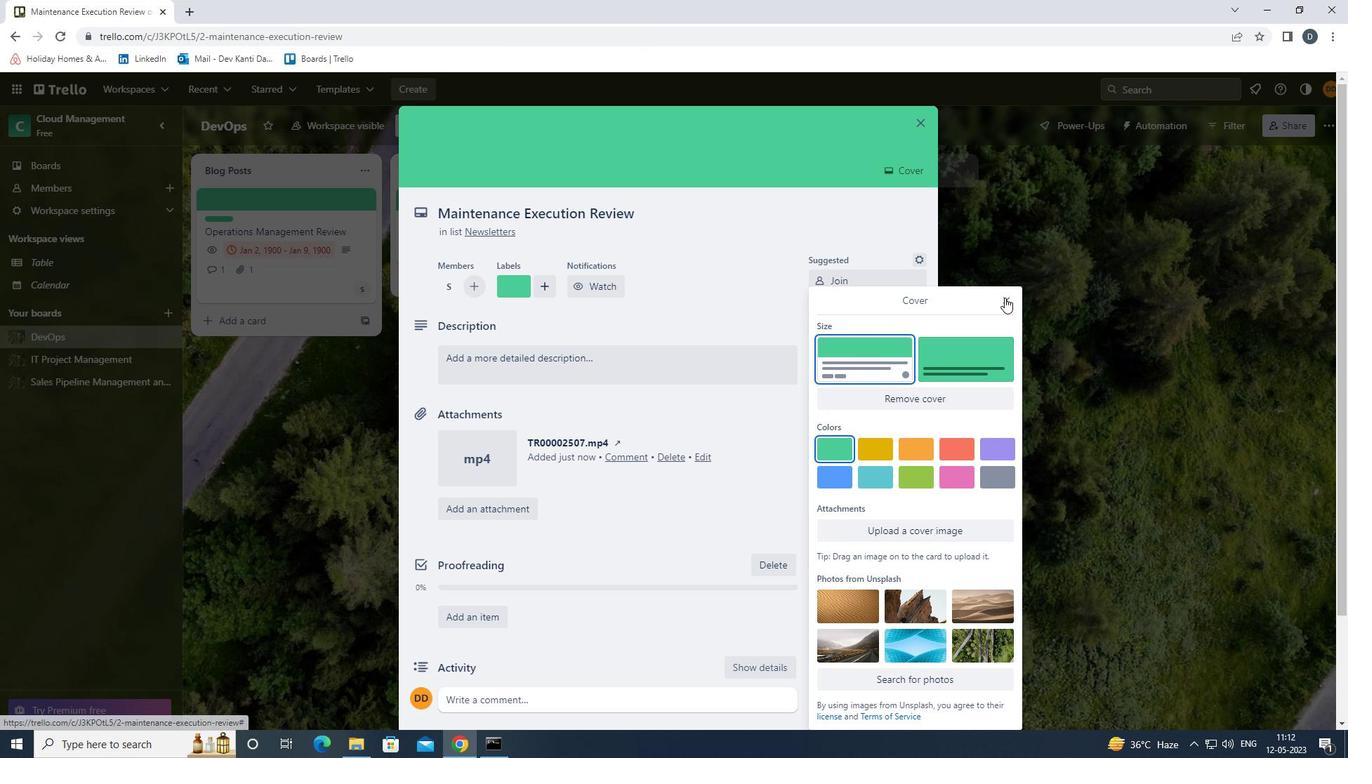 
Action: Mouse moved to (715, 354)
Screenshot: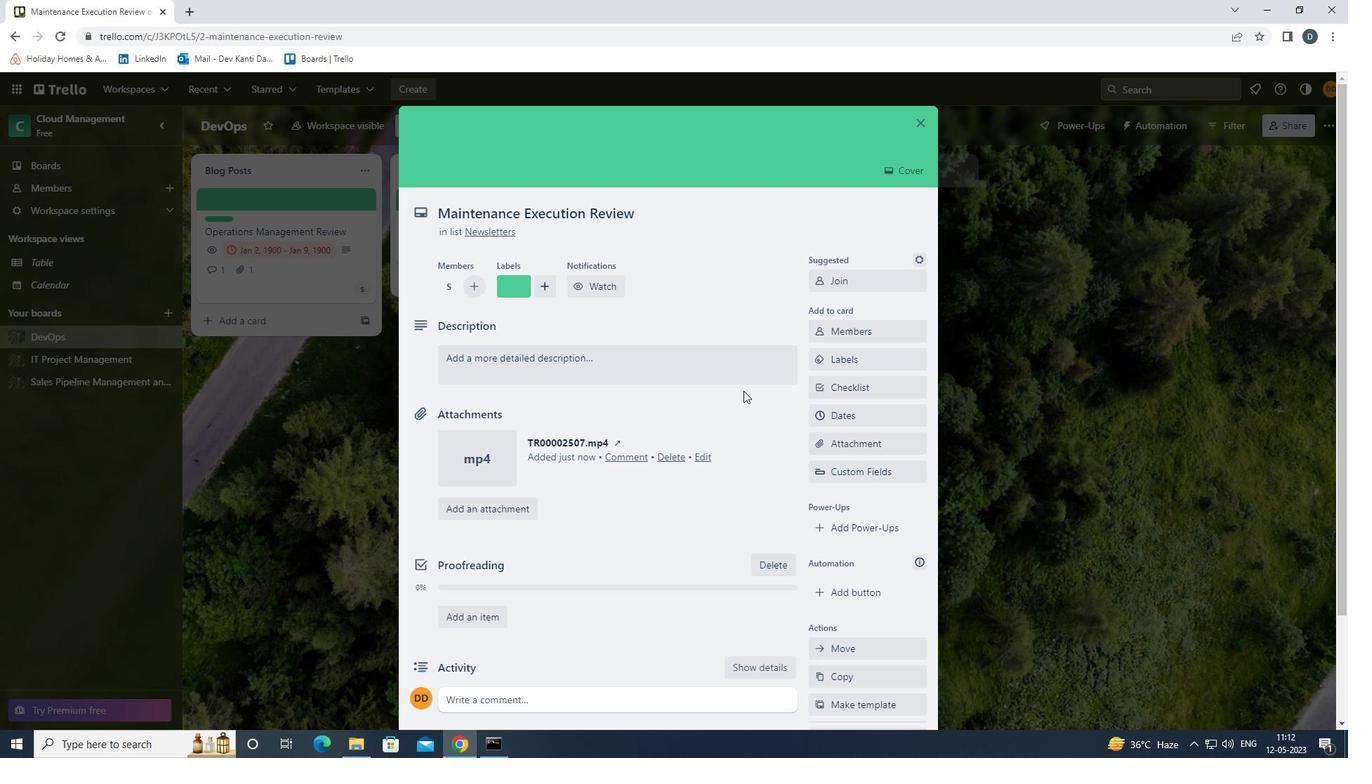 
Action: Mouse pressed left at (715, 354)
Screenshot: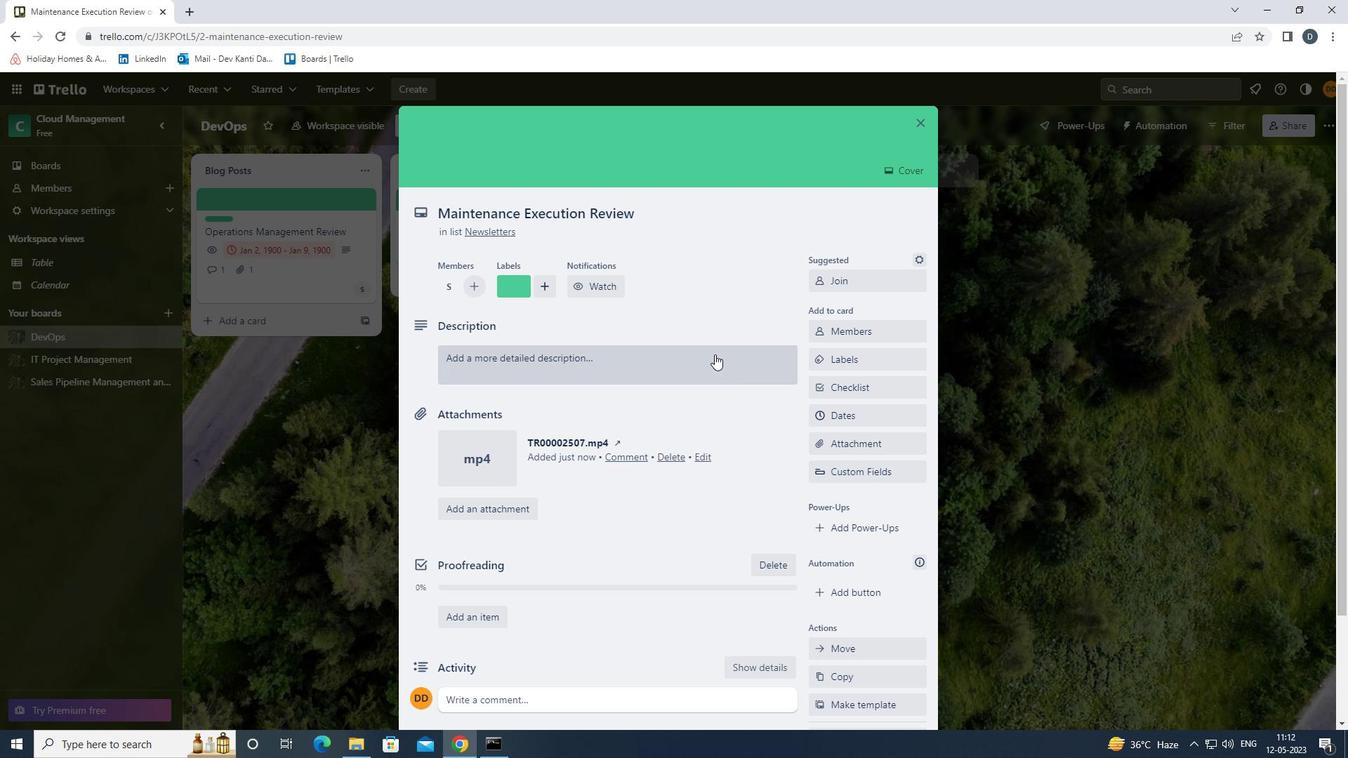 
Action: Mouse moved to (715, 354)
Screenshot: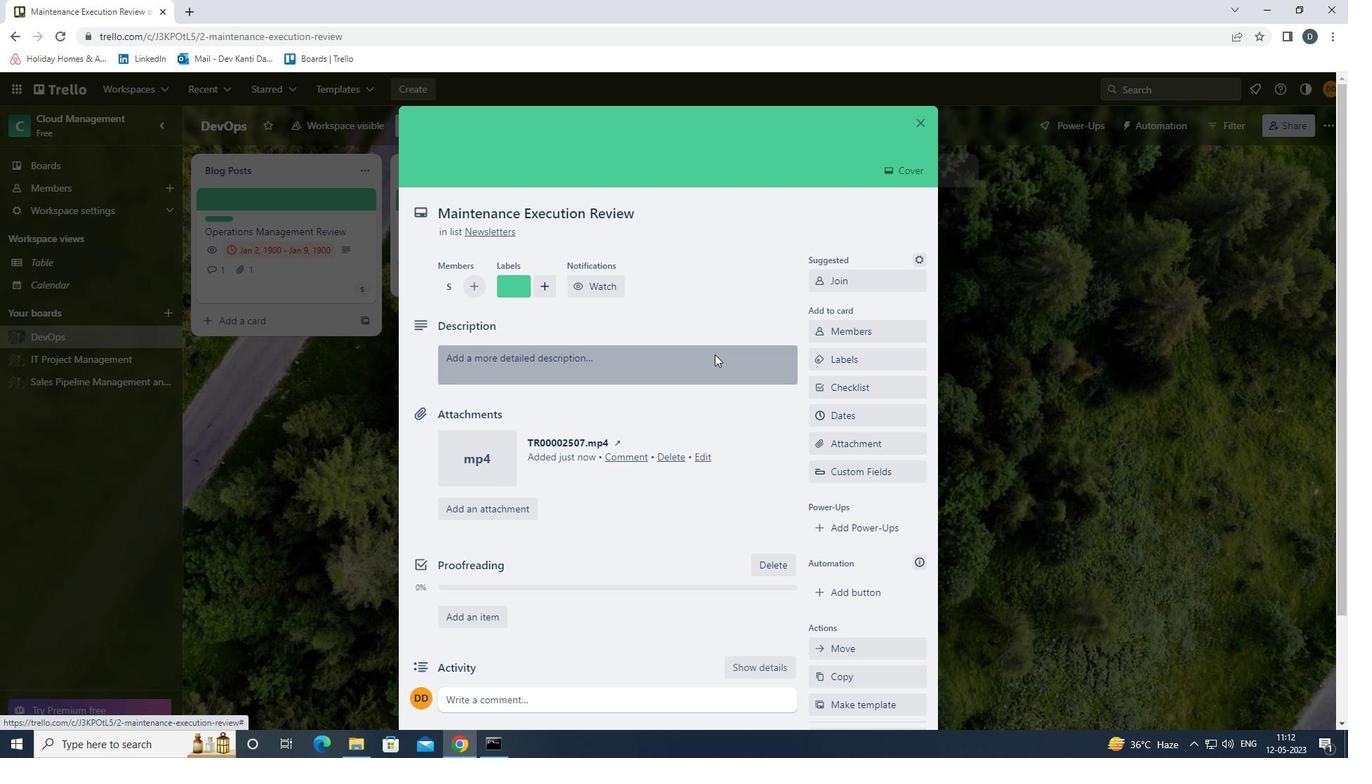 
Action: Key pressed <Key.shift>DEVELOP<Key.space>AND<Key.space>LAUNCH<Key.space>NEW<Key.space>REFERRAL<Key.space>PROGRAM<Key.space>FOR<Key.space>NEW<Key.space>CUSTOMERS.
Screenshot: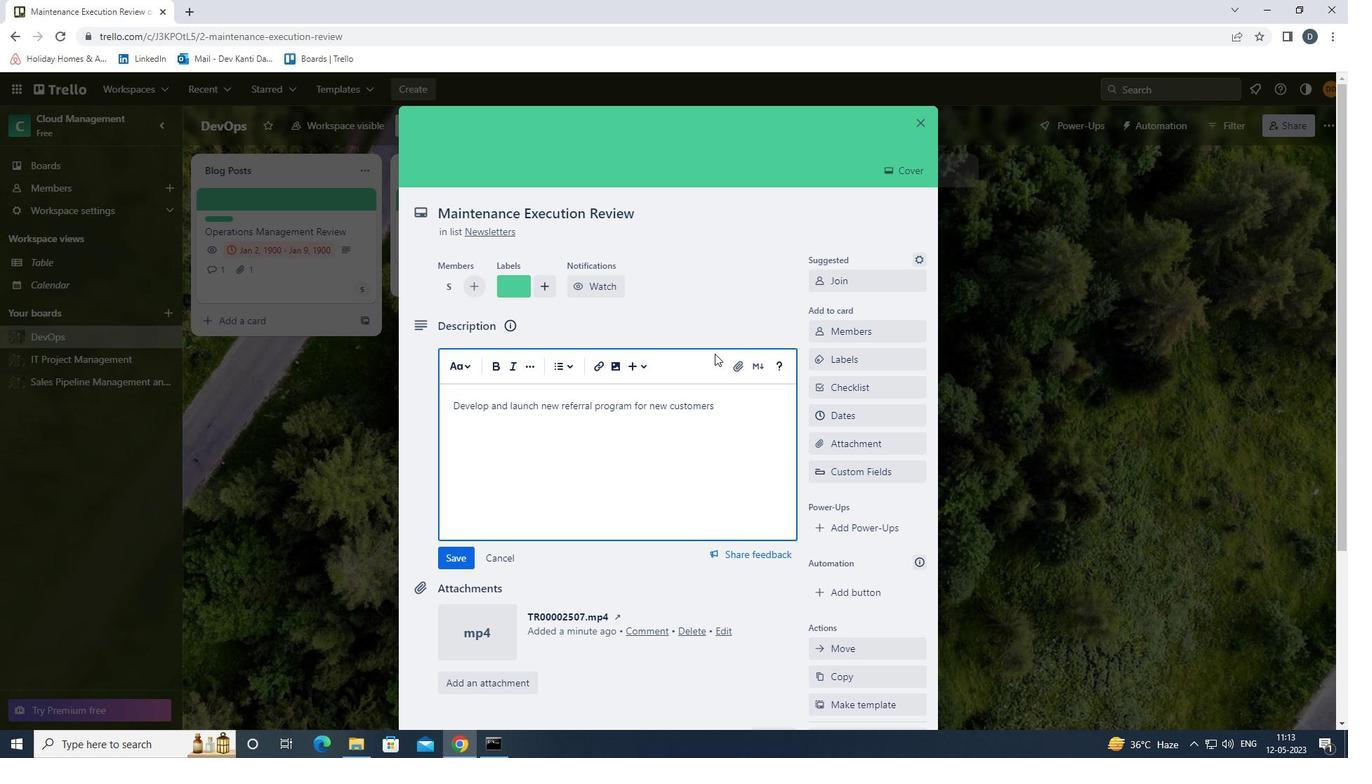 
Action: Mouse moved to (457, 556)
Screenshot: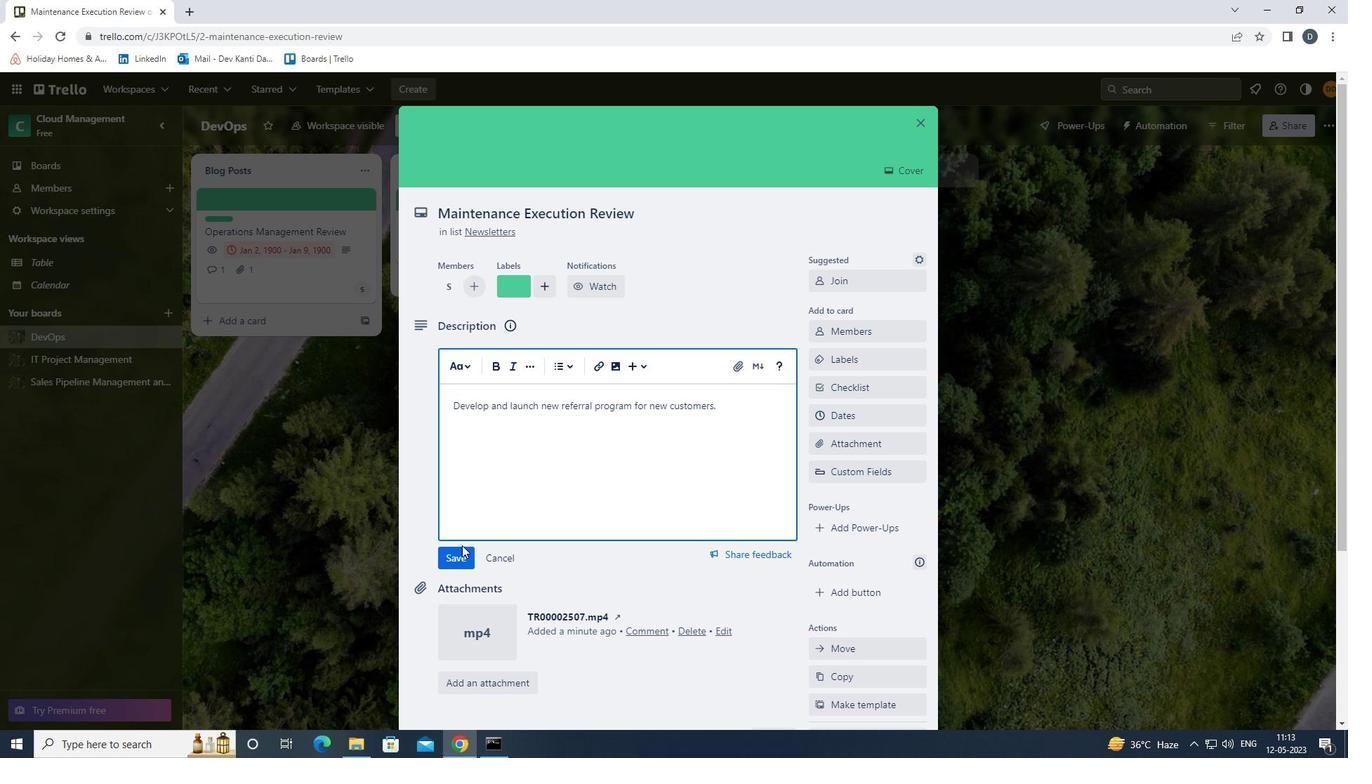
Action: Mouse pressed left at (457, 556)
Screenshot: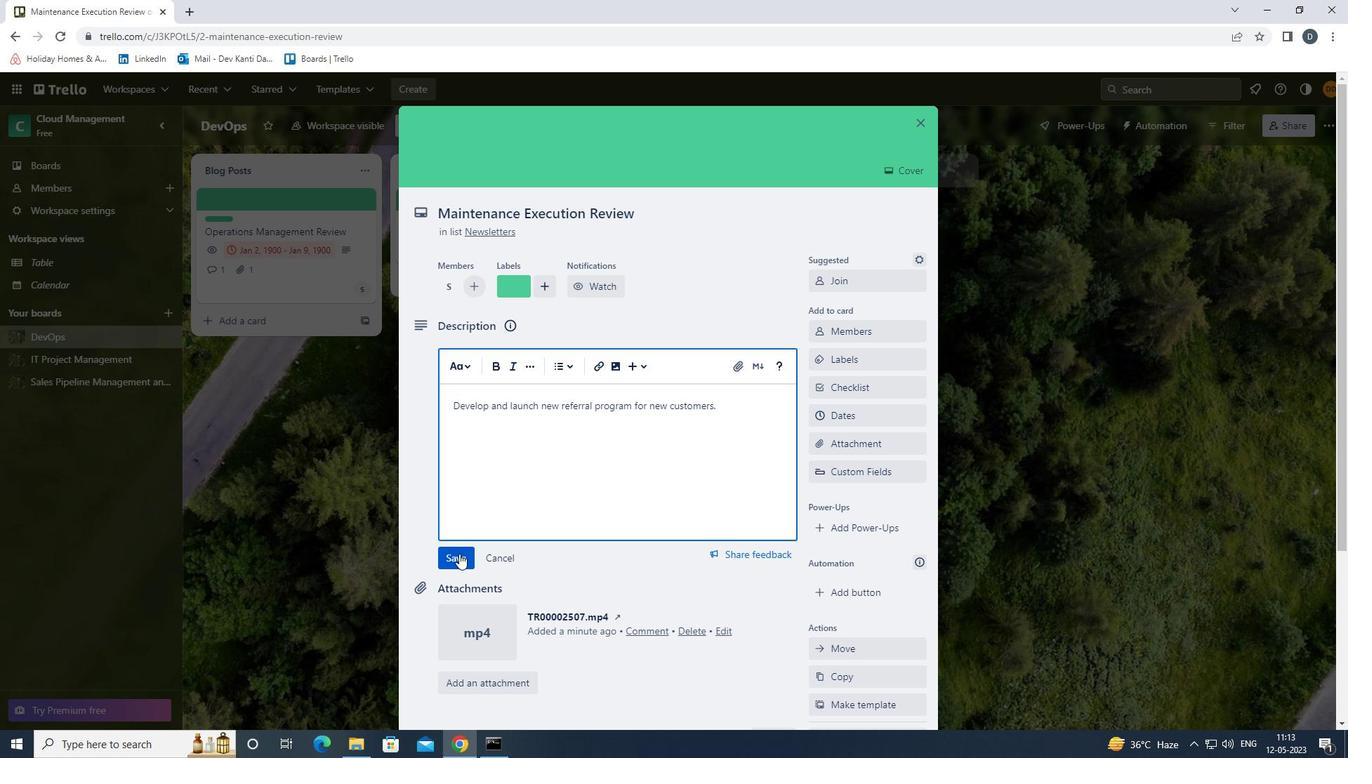 
Action: Mouse moved to (559, 527)
Screenshot: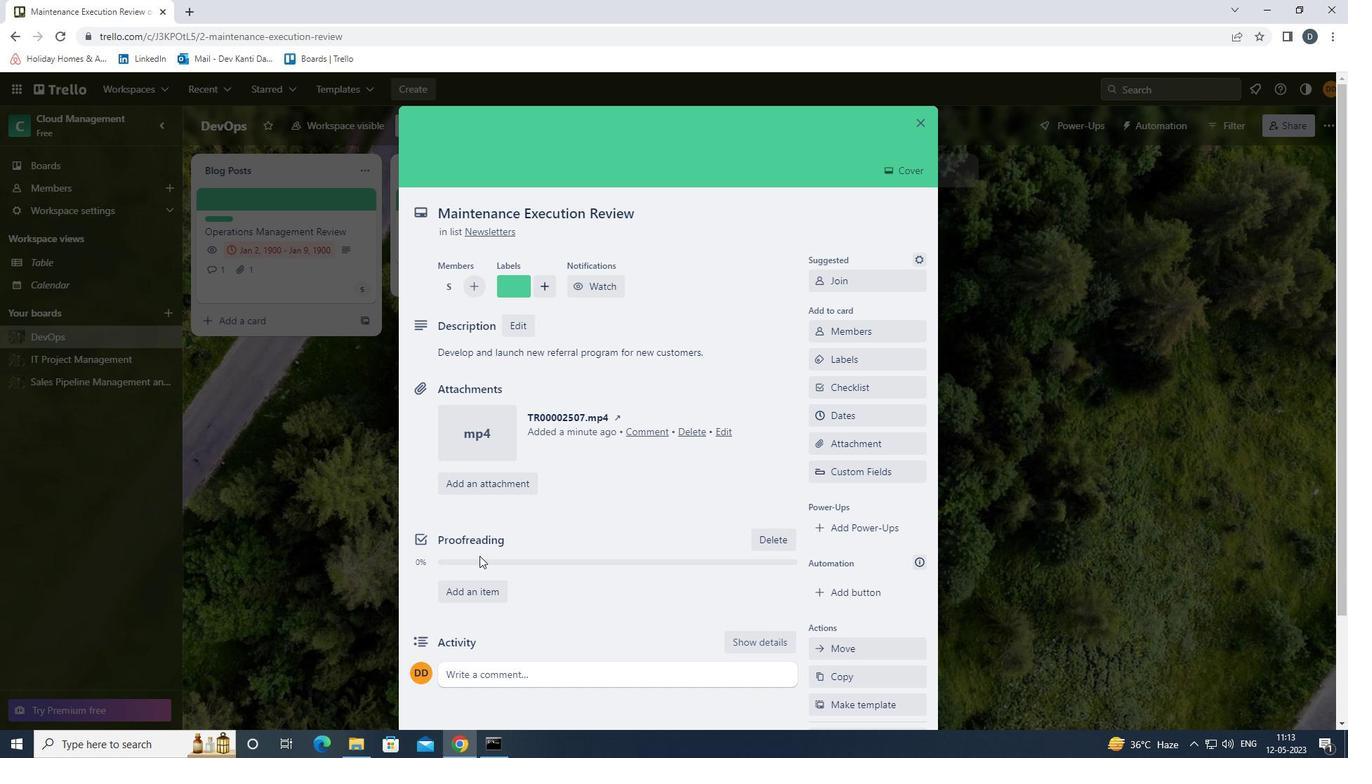 
Action: Mouse scrolled (559, 526) with delta (0, 0)
Screenshot: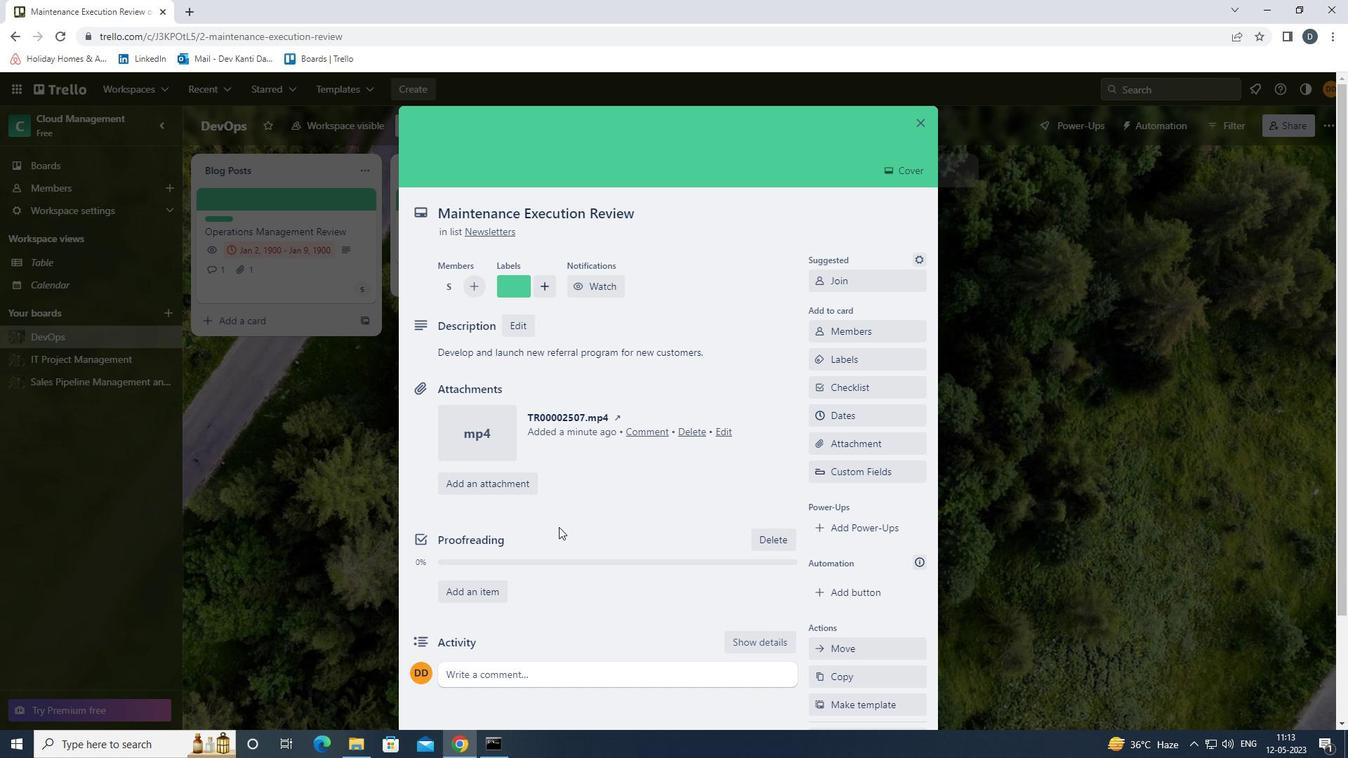 
Action: Mouse moved to (552, 609)
Screenshot: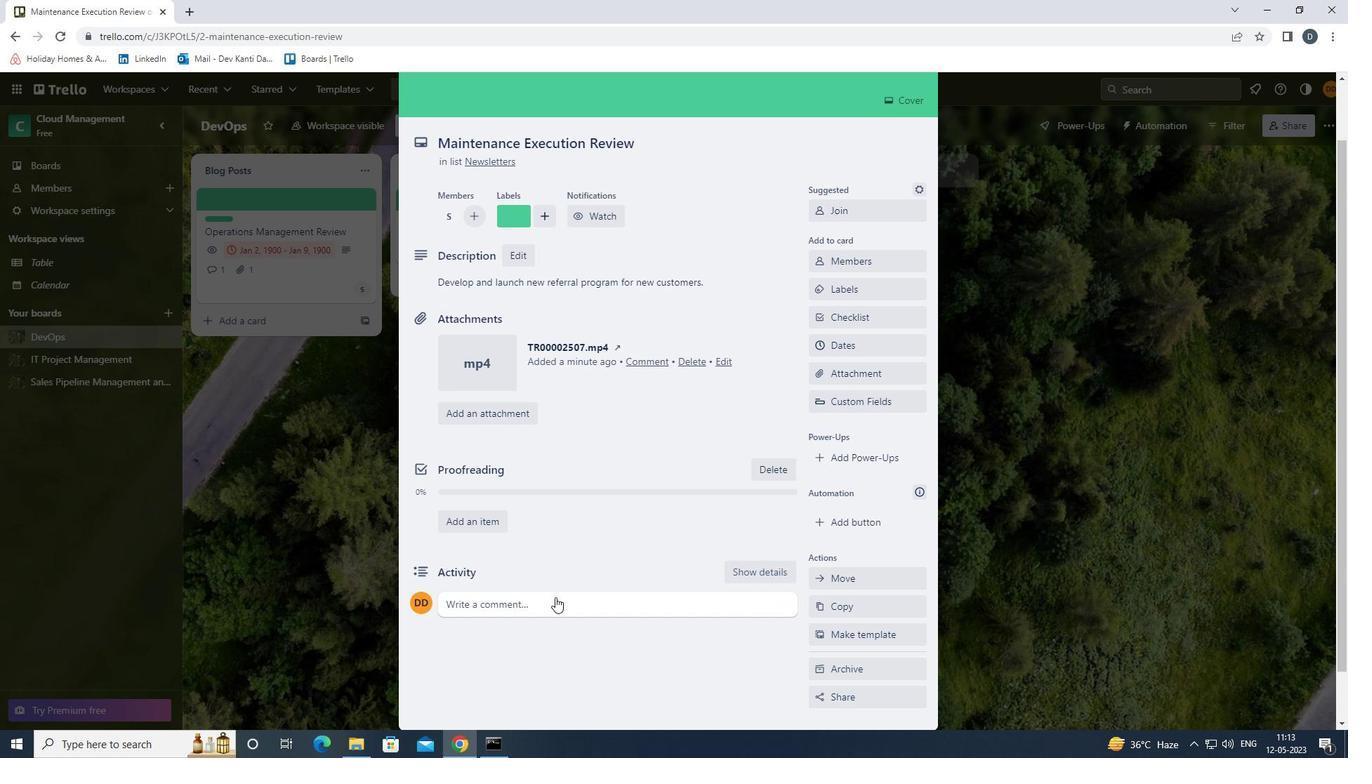 
Action: Mouse pressed left at (552, 609)
Screenshot: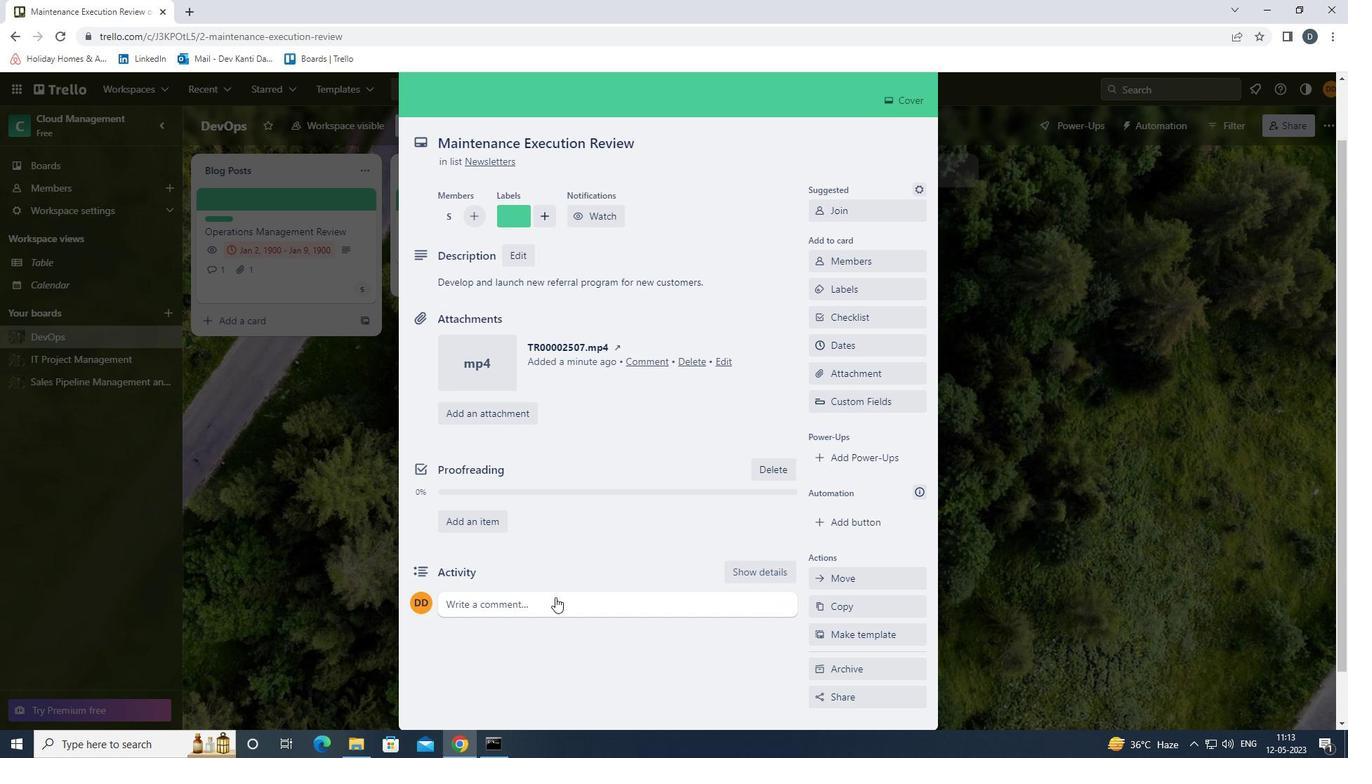 
Action: Mouse moved to (552, 656)
Screenshot: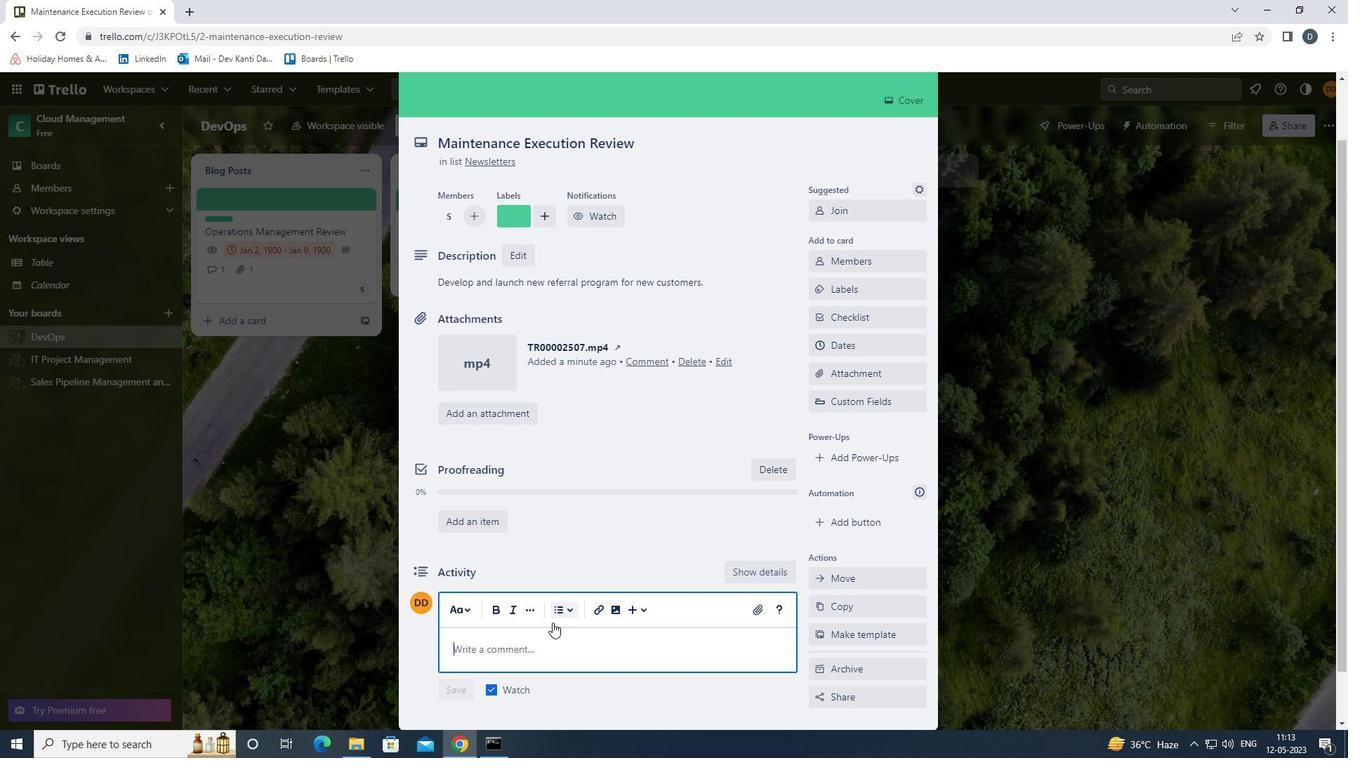 
Action: Key pressed <Key.shift><Key.shift><Key.shift><Key.shift>THIS<Key.space>TASK<Key.space>REQUIRES<Key.space>US<Key.space>TO<Key.space>BE<Key.space>PROACTIVE<Key.space>AND<Key.space>ANTICIPATE<Key.space>POTENTIAL<Key.space>CHALLENGES<Key.space>BEFORE<Key.space>THEY<Key.space>ARISE.
Screenshot: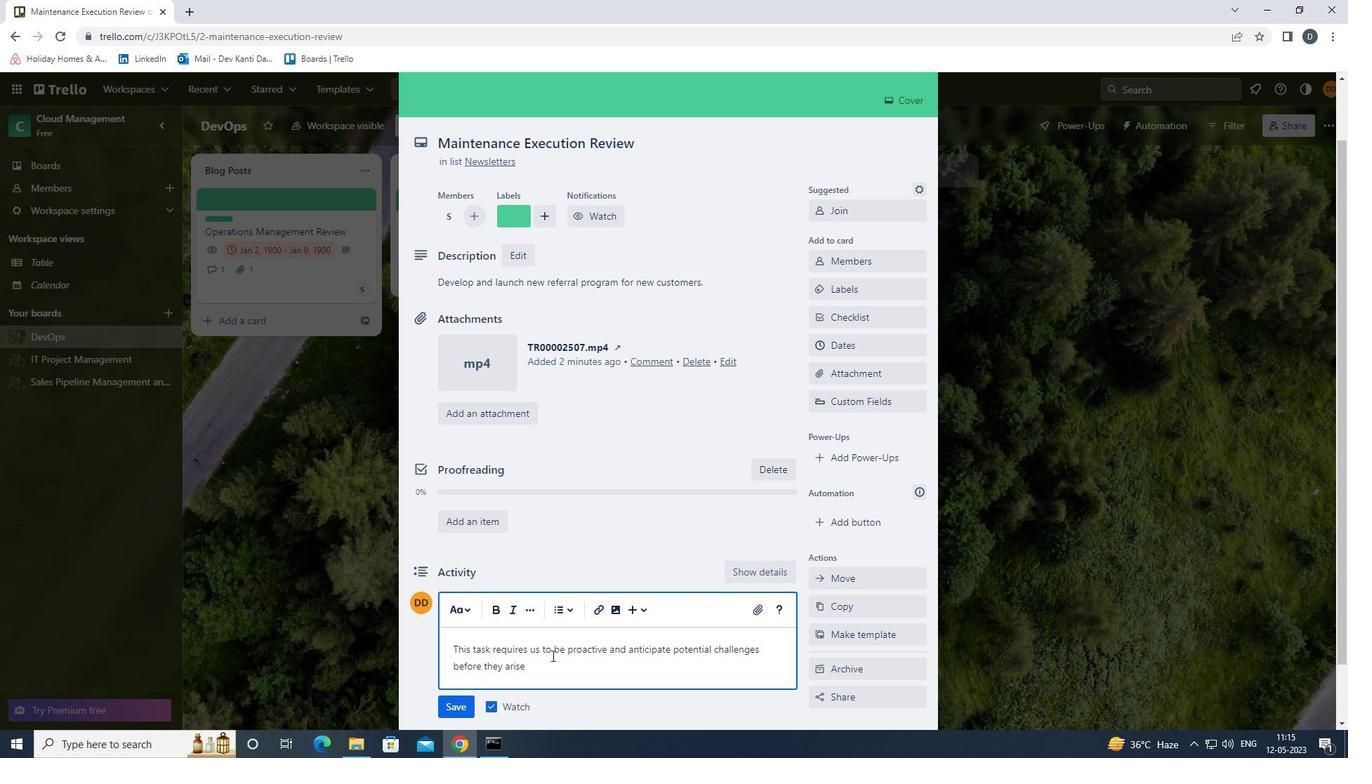 
Action: Mouse moved to (461, 704)
Screenshot: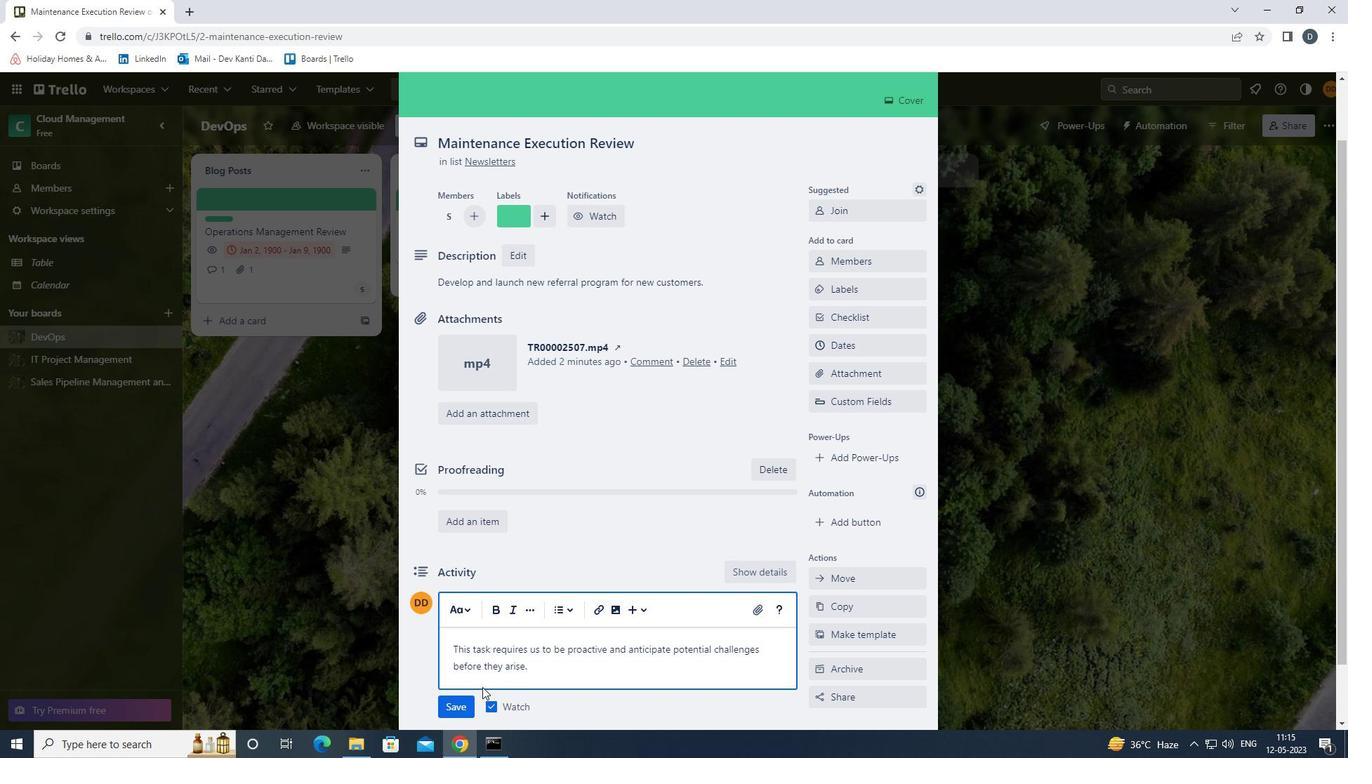 
Action: Mouse pressed left at (461, 704)
Screenshot: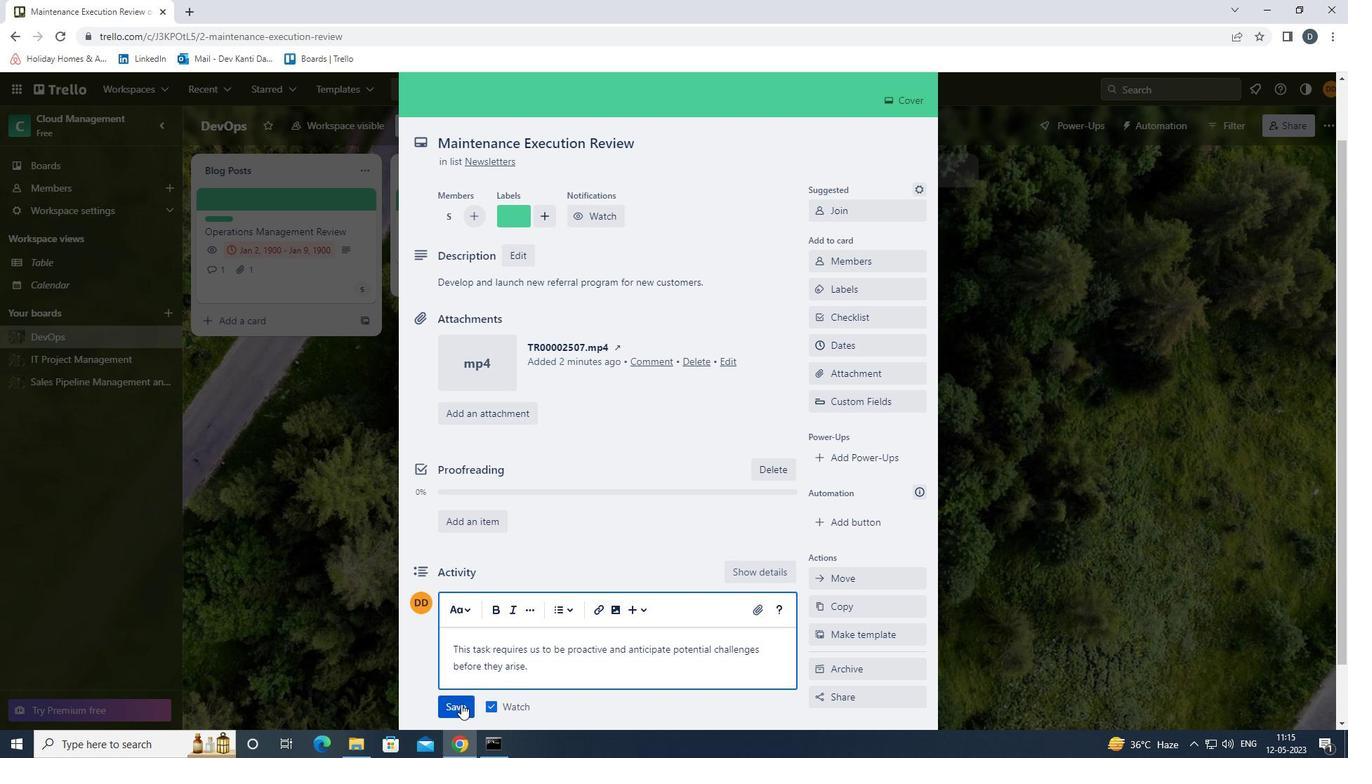 
Action: Mouse moved to (845, 351)
Screenshot: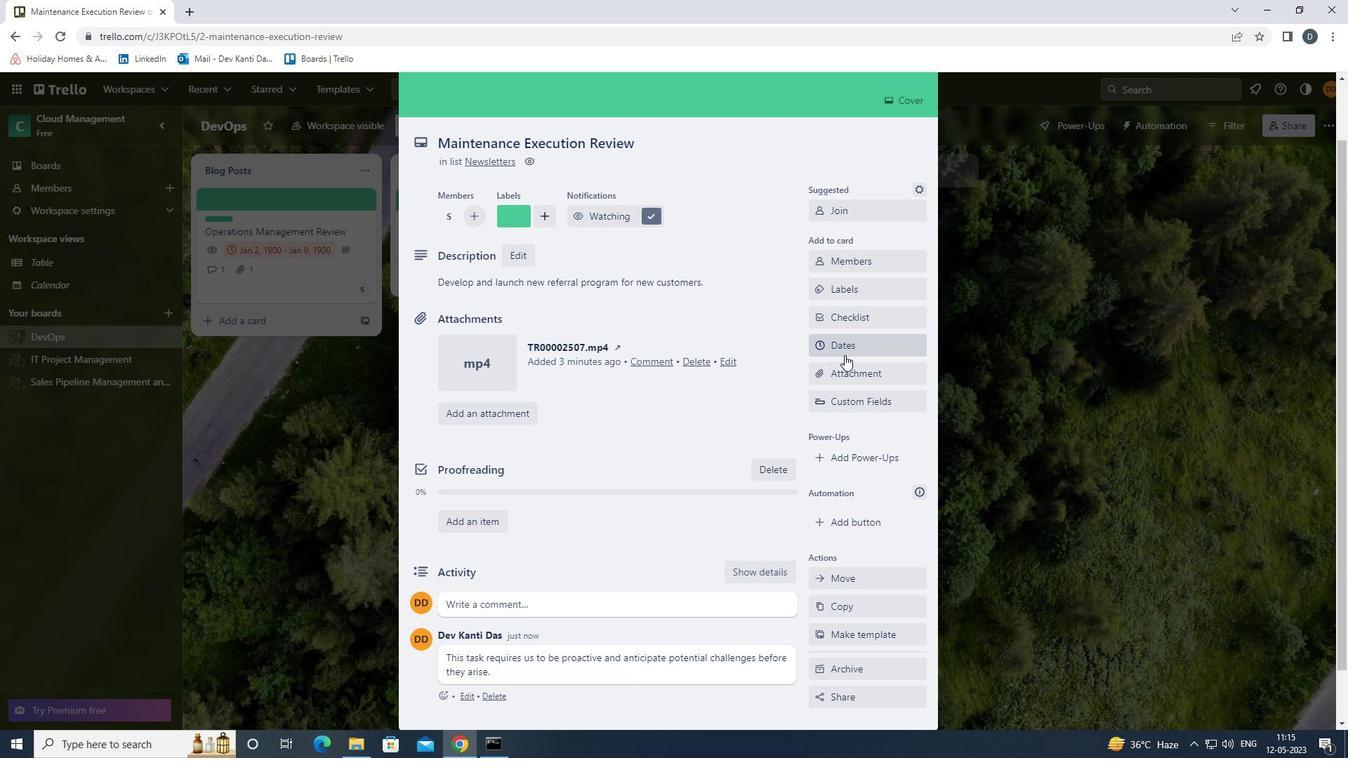 
Action: Mouse pressed left at (845, 351)
Screenshot: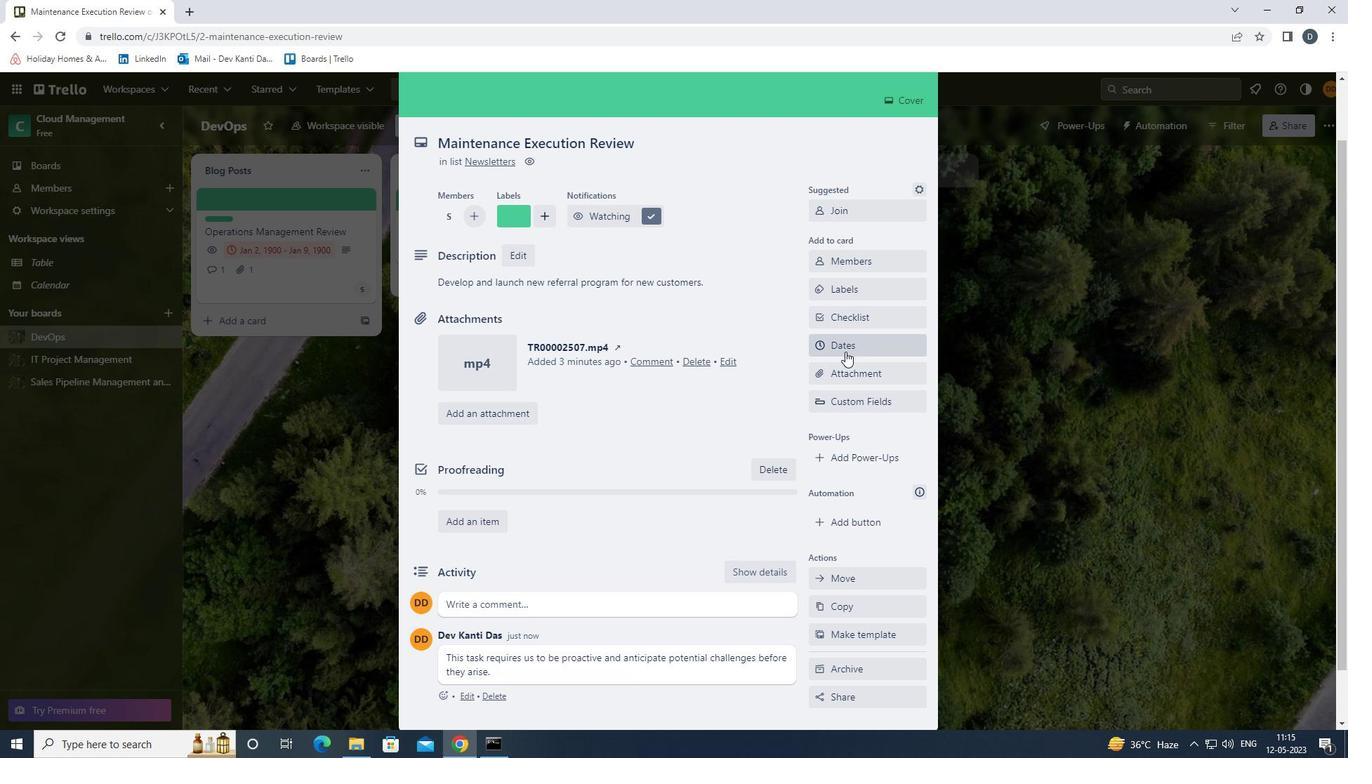 
Action: Mouse moved to (828, 382)
Screenshot: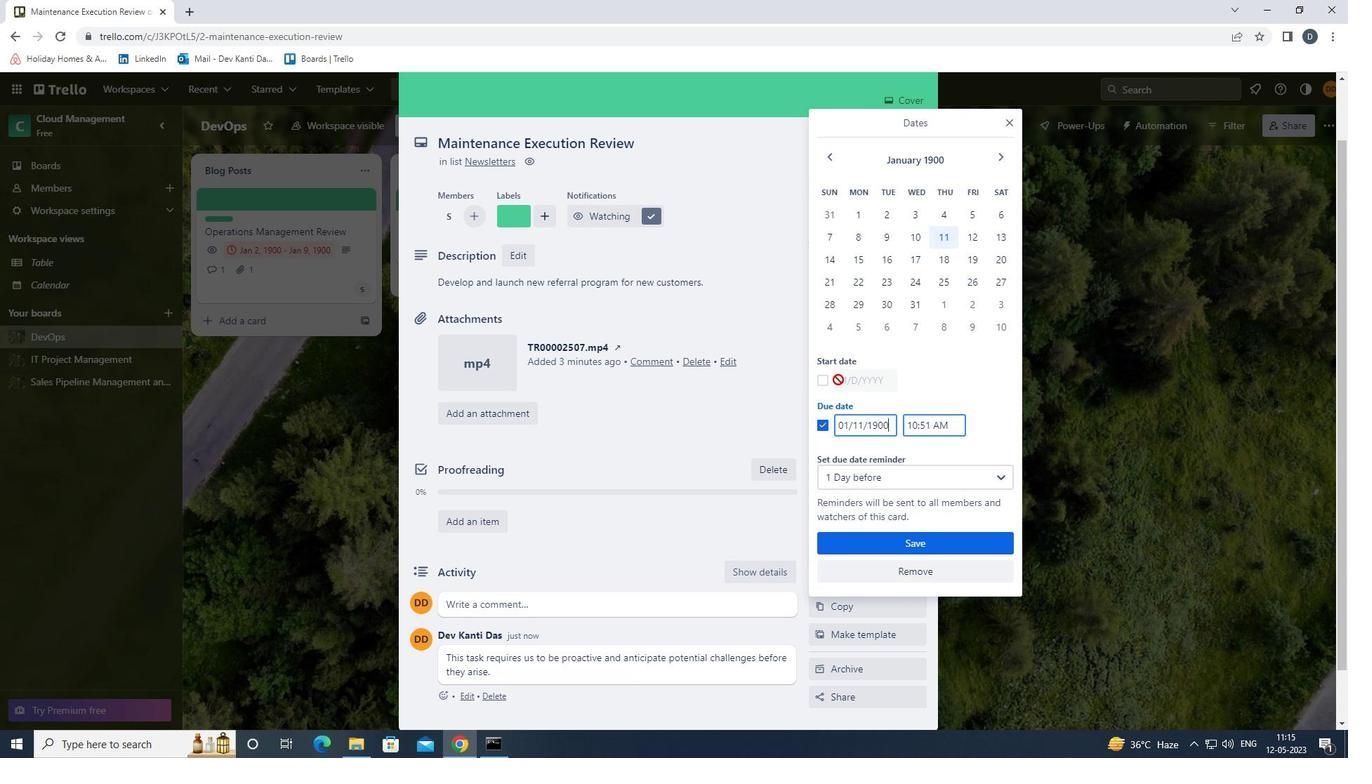 
Action: Mouse pressed left at (828, 382)
Screenshot: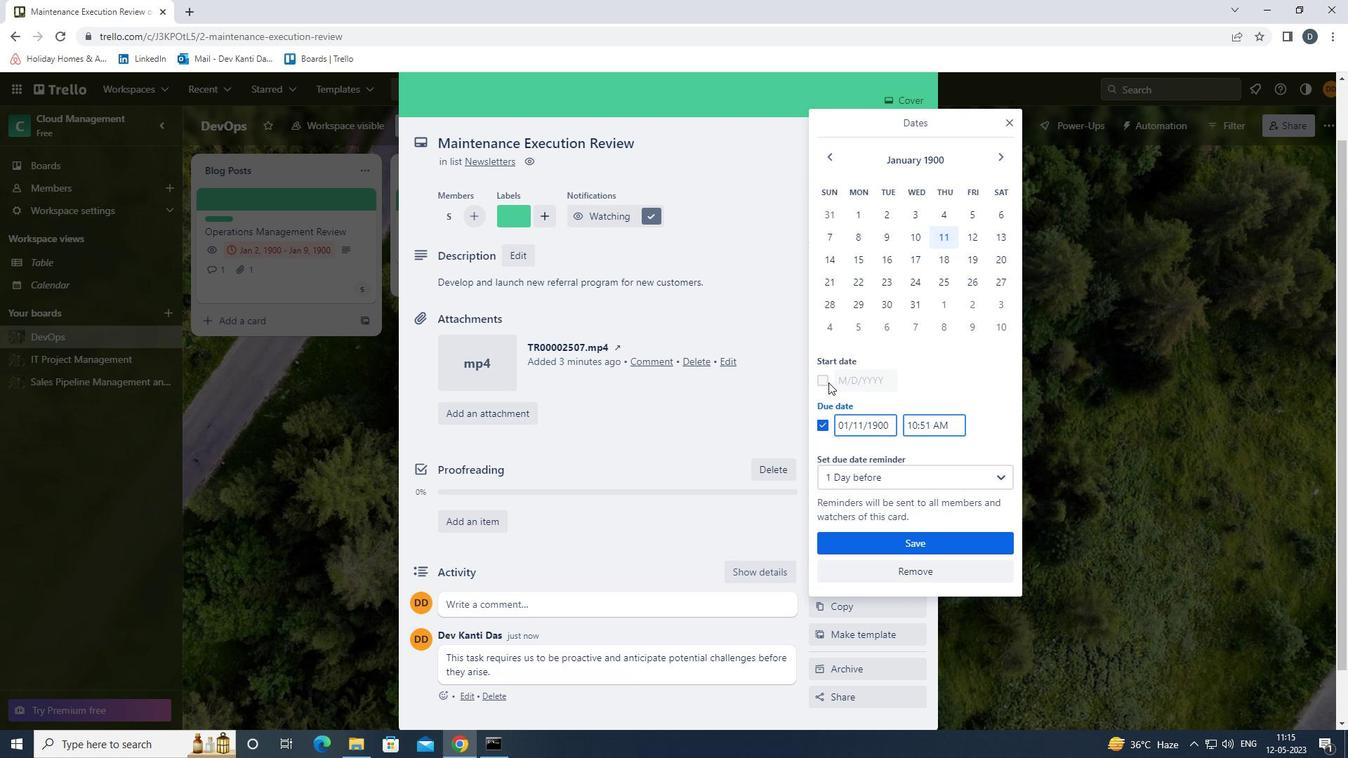 
Action: Mouse moved to (973, 217)
Screenshot: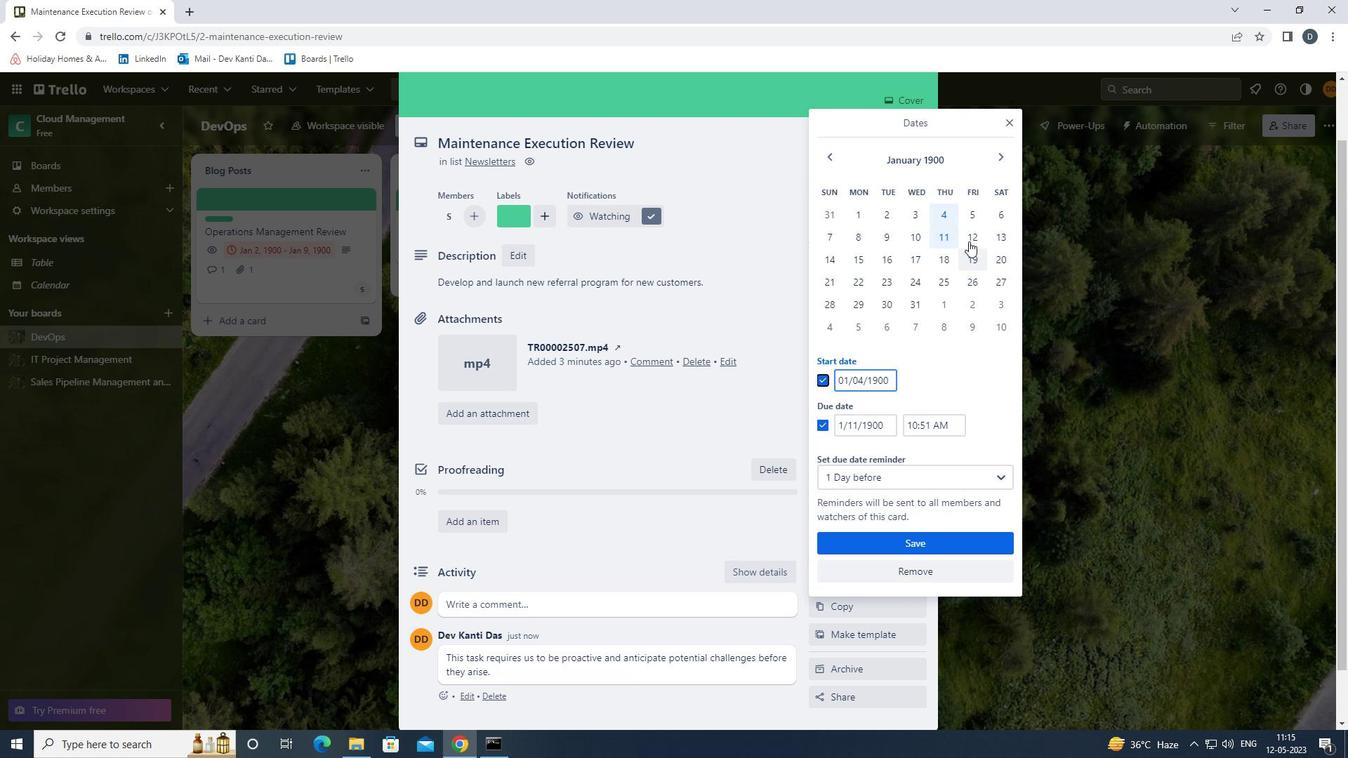 
Action: Mouse pressed left at (973, 217)
Screenshot: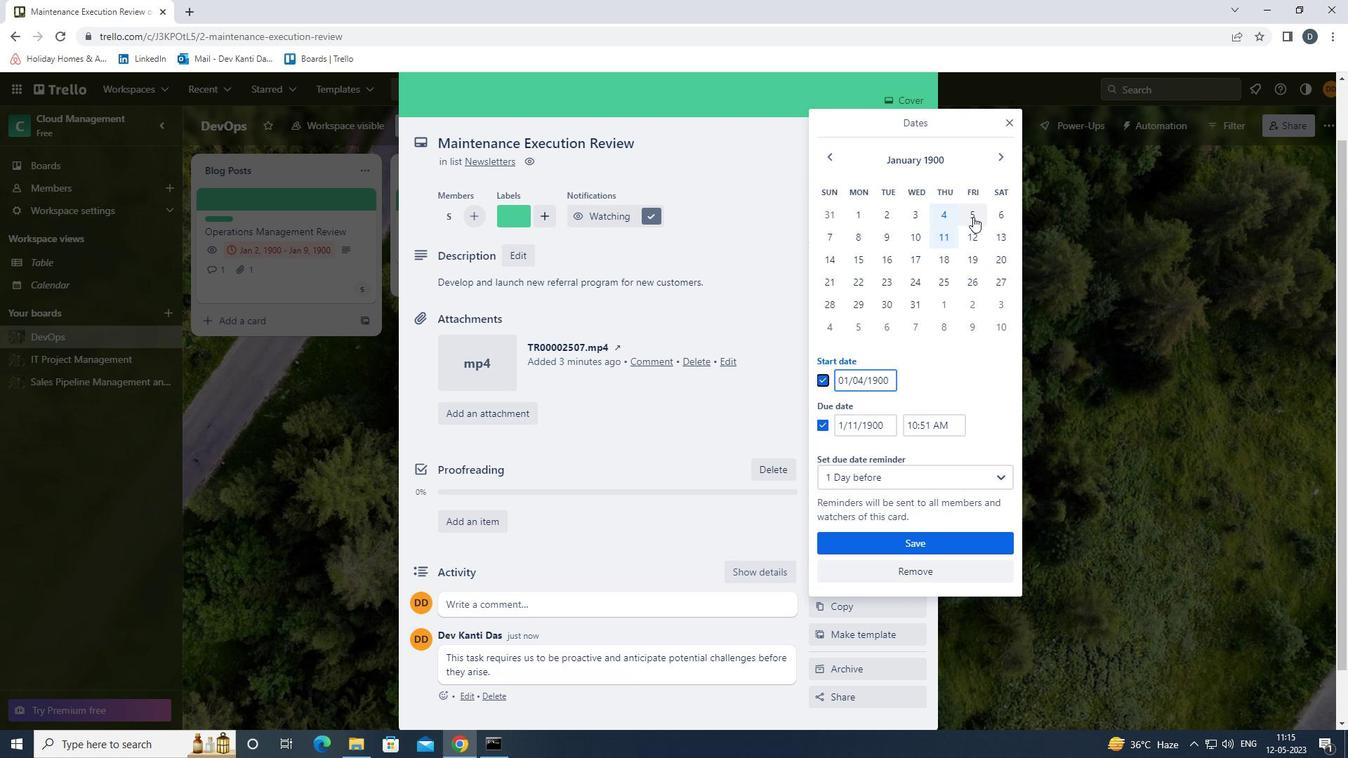 
Action: Mouse moved to (977, 234)
Screenshot: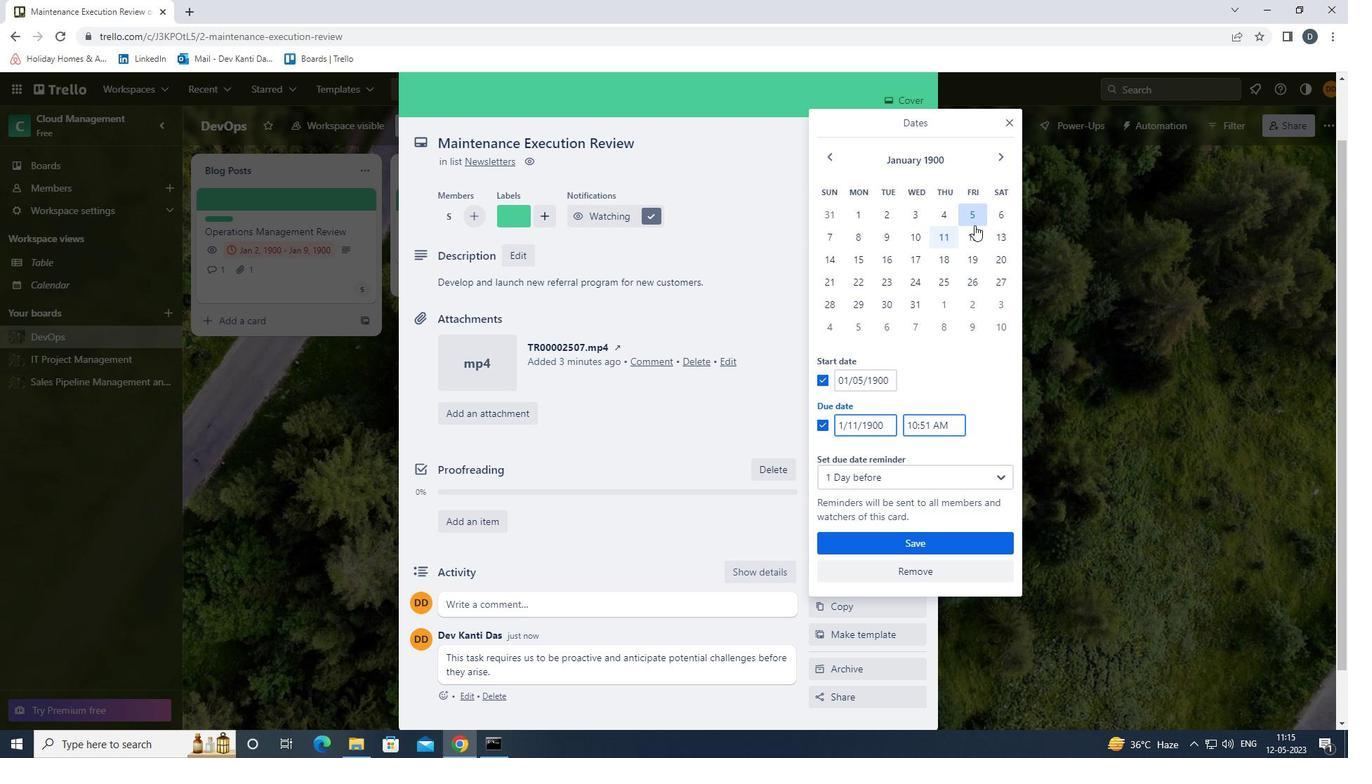 
Action: Mouse pressed left at (977, 234)
Screenshot: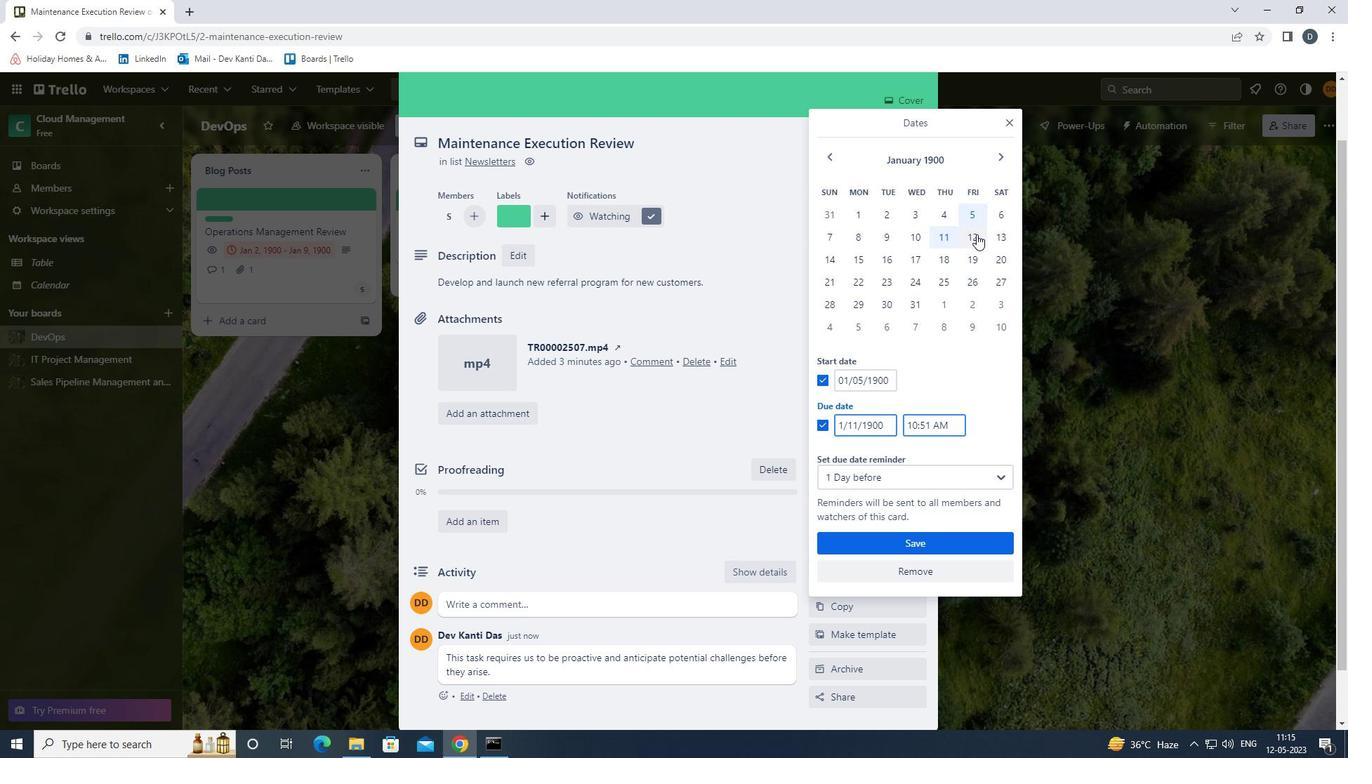 
Action: Mouse moved to (929, 542)
Screenshot: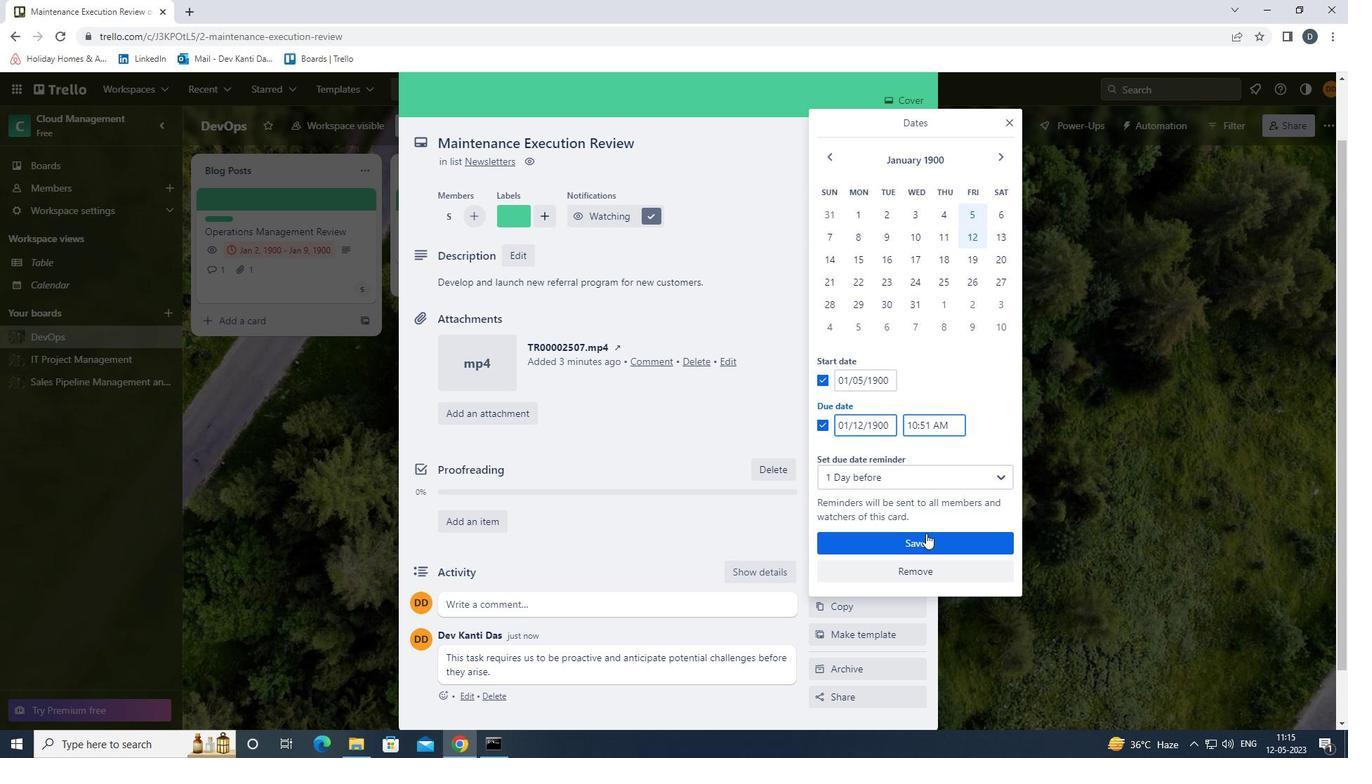 
Action: Mouse pressed left at (929, 542)
Screenshot: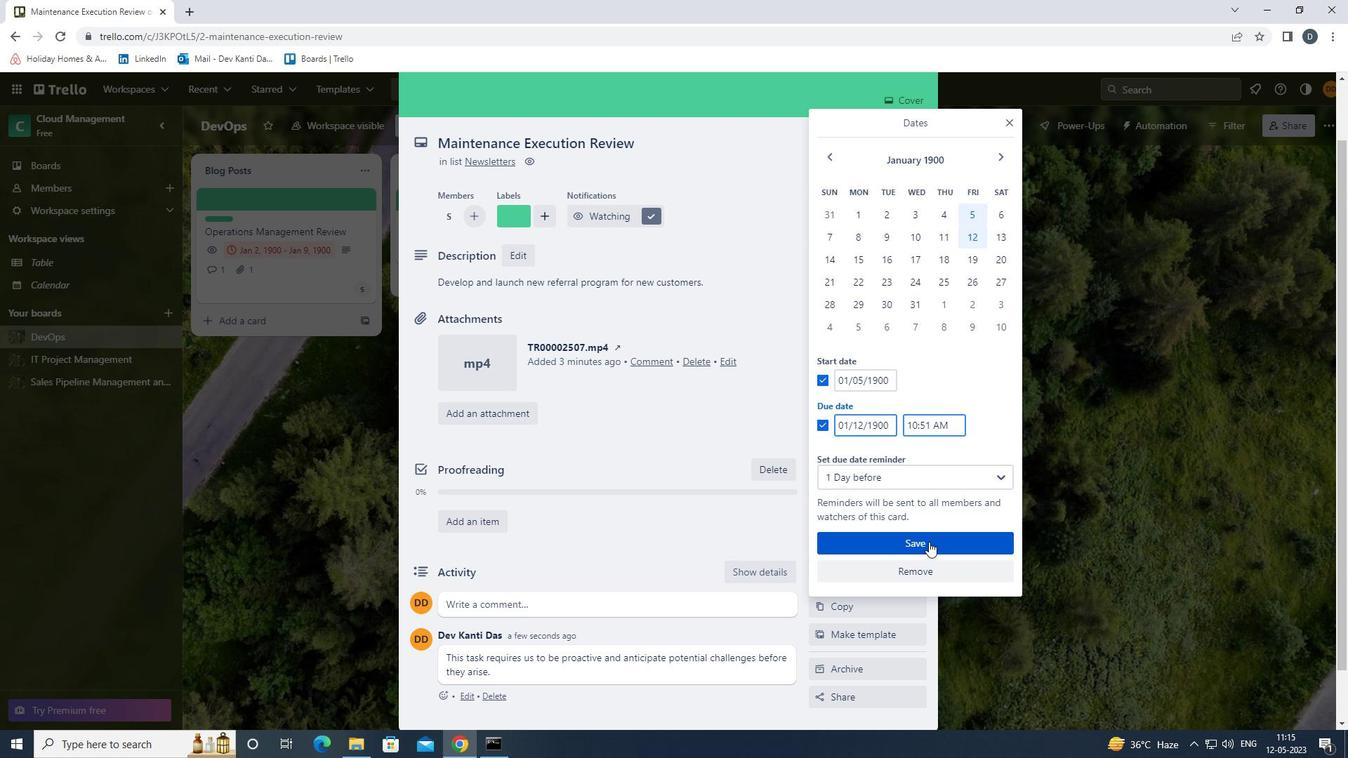 
Action: Mouse moved to (909, 505)
Screenshot: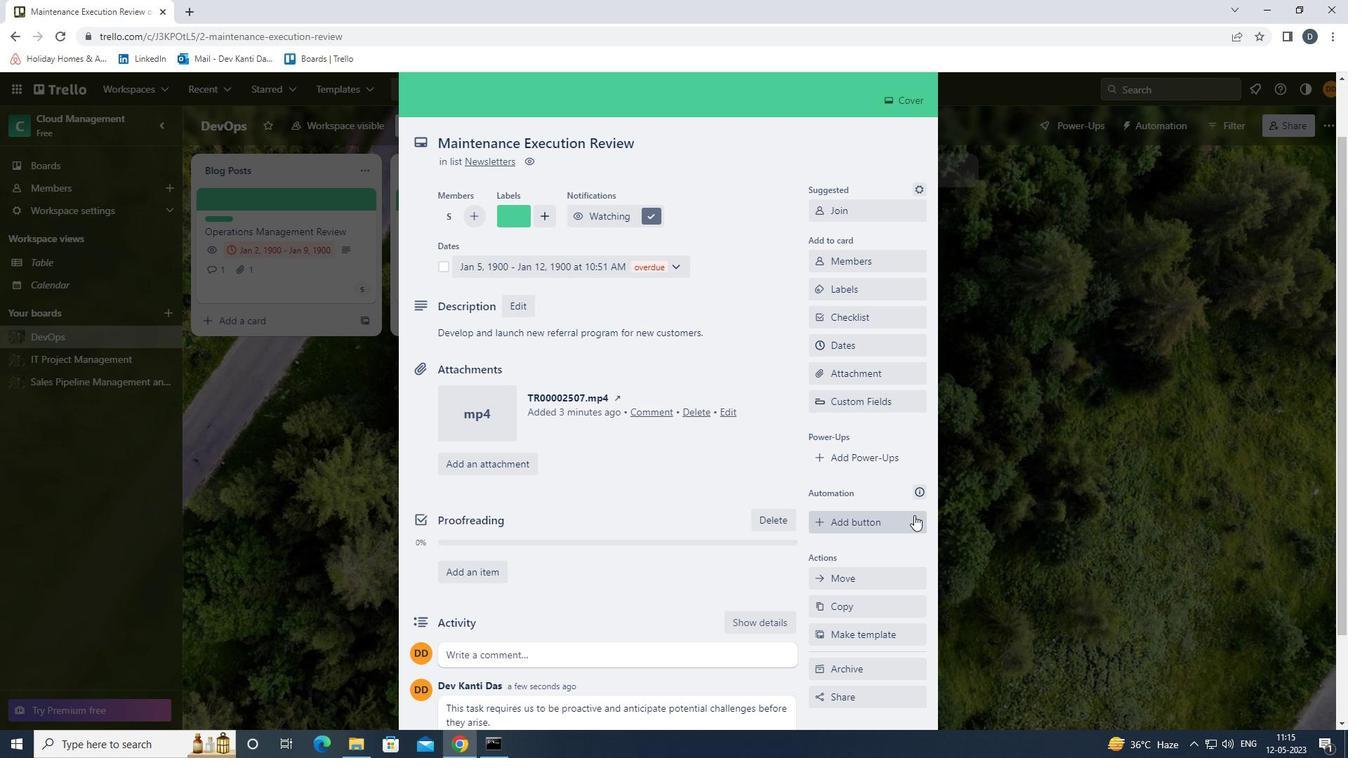 
Action: Mouse scrolled (909, 505) with delta (0, 0)
Screenshot: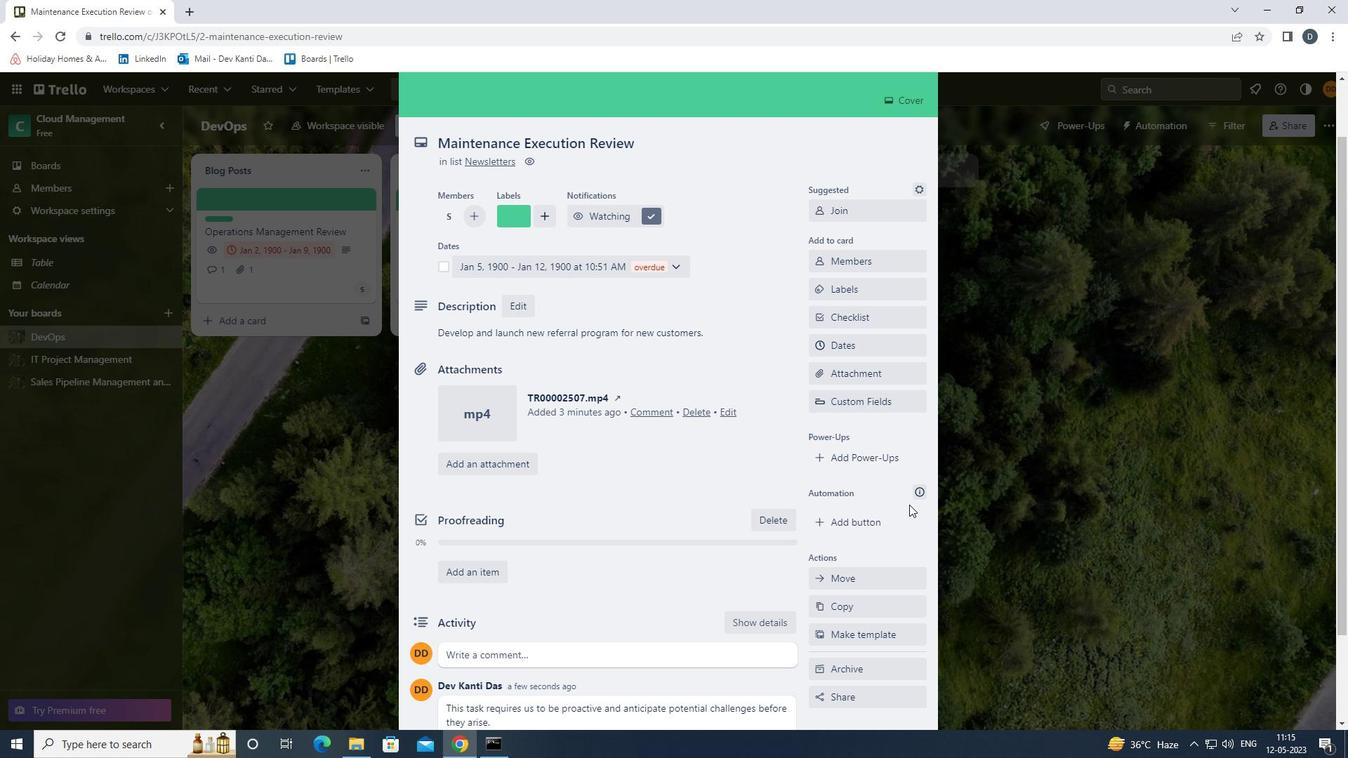 
Action: Mouse moved to (926, 129)
Screenshot: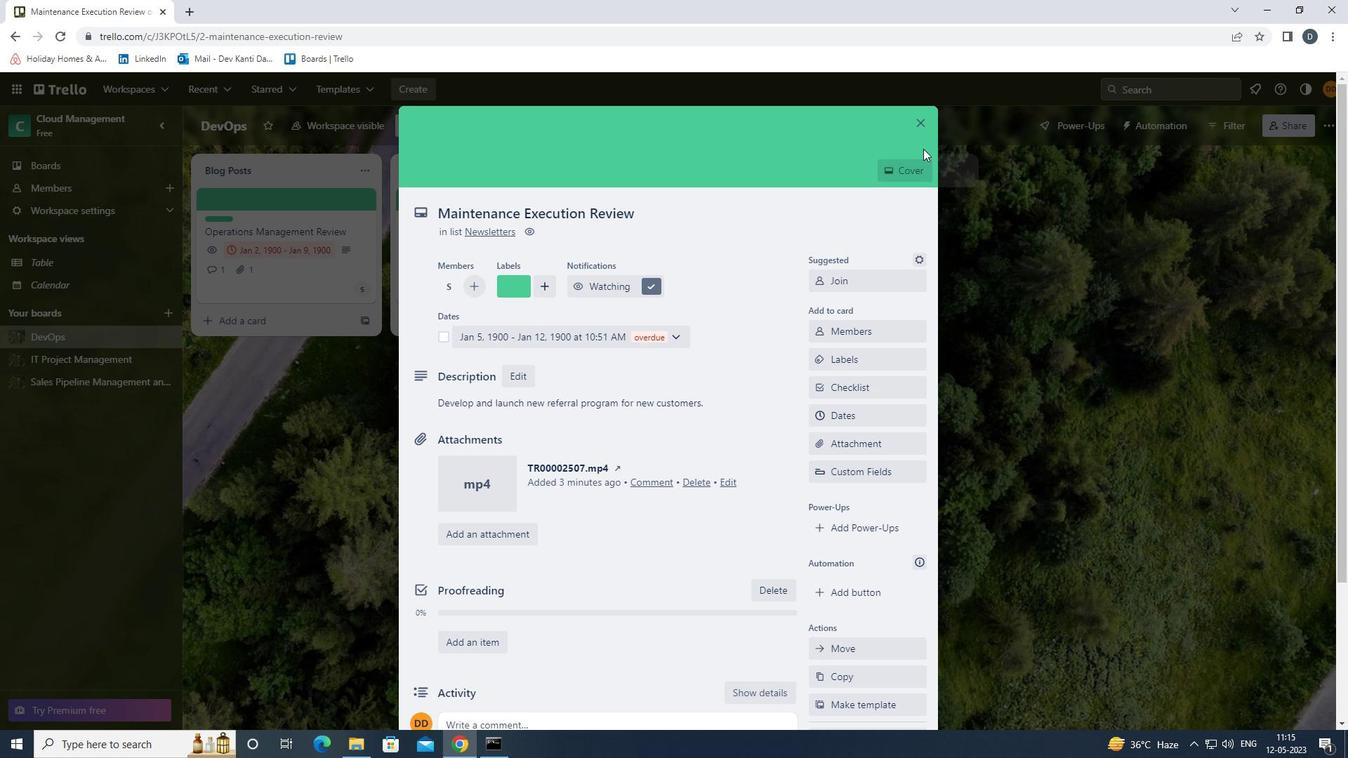
Action: Mouse pressed left at (926, 129)
Screenshot: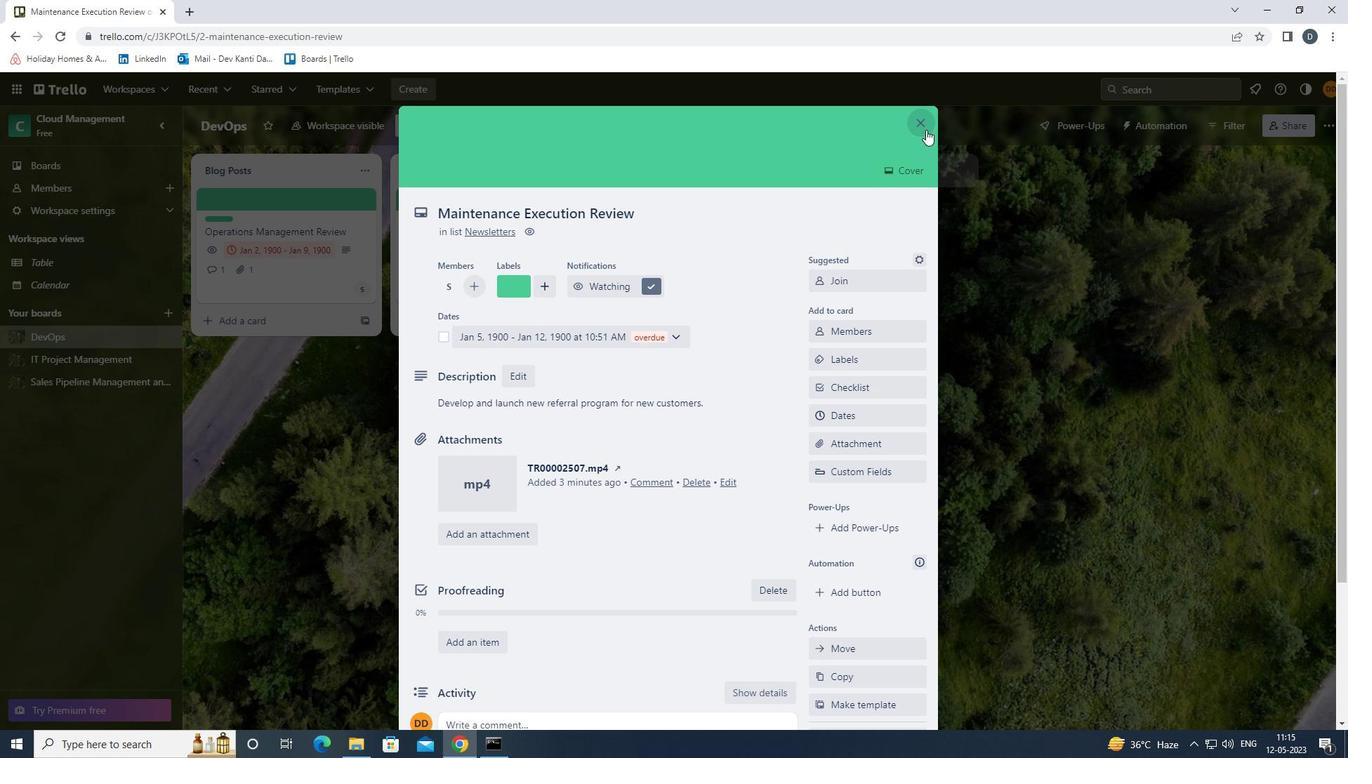 
Action: Mouse moved to (929, 351)
Screenshot: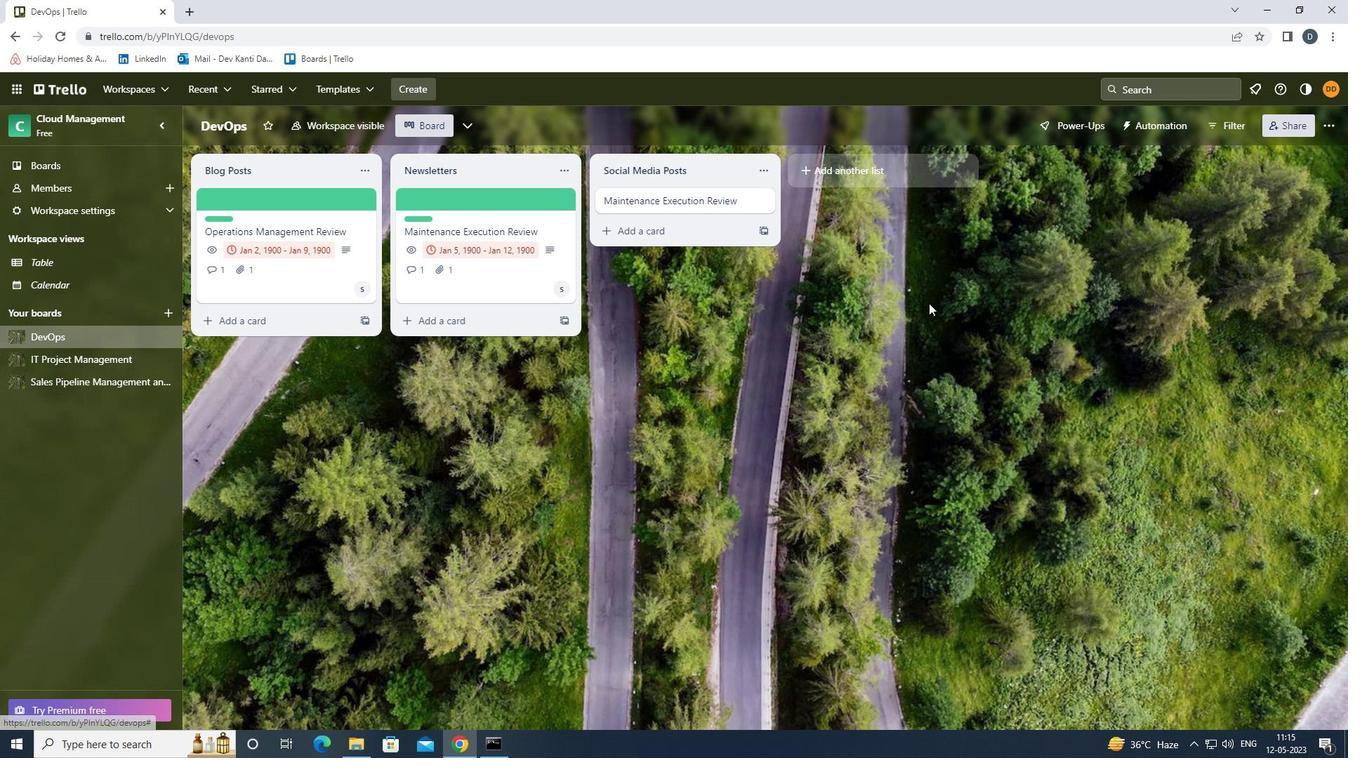 
Action: Mouse pressed left at (929, 351)
Screenshot: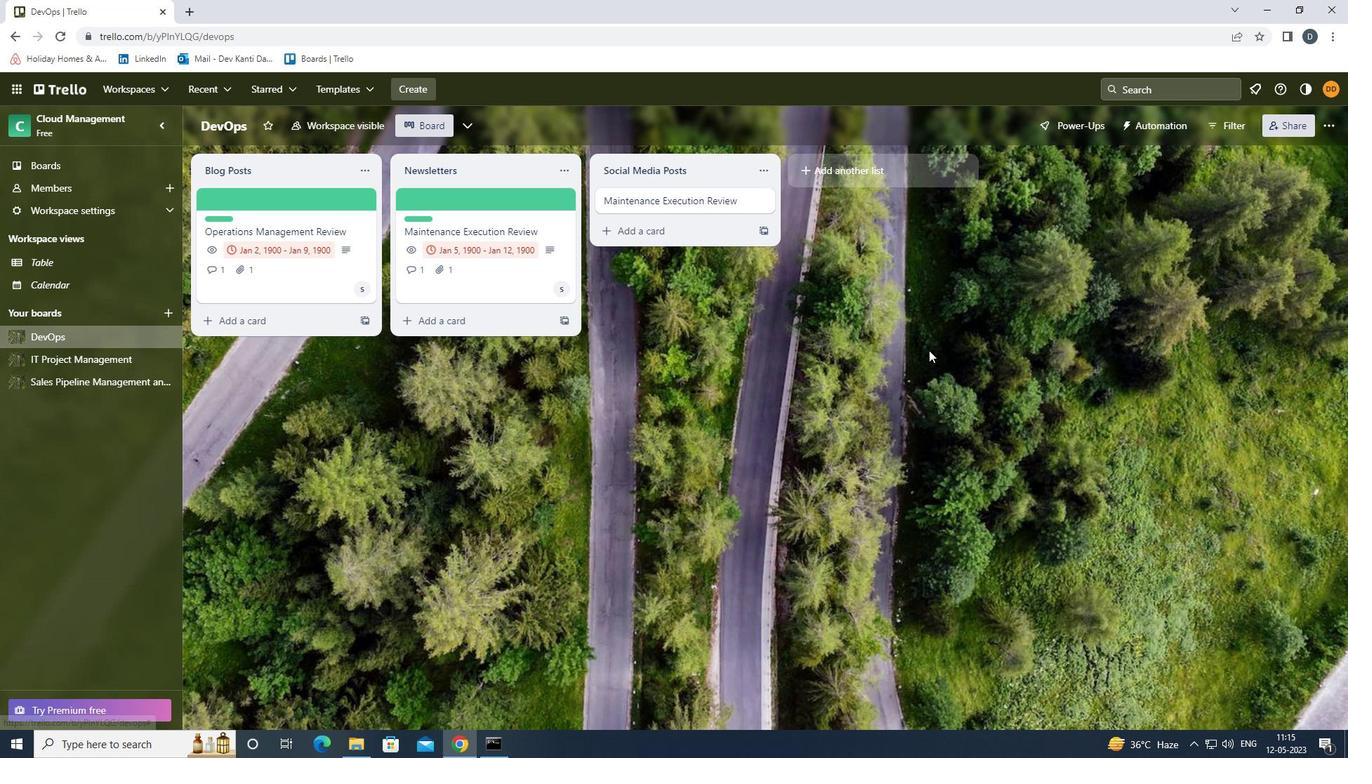 
